 Task: Search one way flight ticket for 4 adults, 1 infant in seat and 1 infant on lap in premium economy from Lubbock: Lubbock Preston Smith International Airport to Greenville: Pitt-greenville Airport on 5-2-2023. Choice of flights is United. Number of bags: 1 checked bag. Price is upto 93000. Outbound departure time preference is 5:45.
Action: Mouse moved to (290, 117)
Screenshot: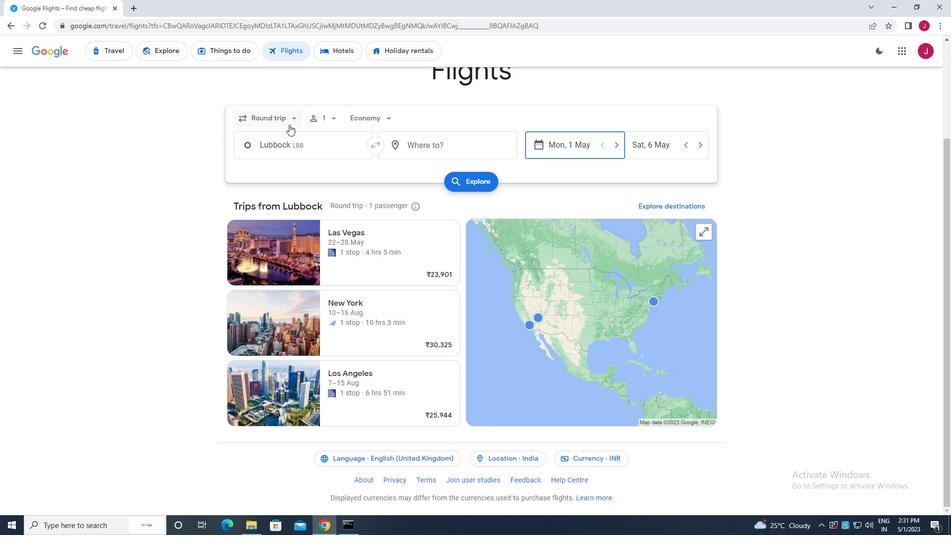 
Action: Mouse pressed left at (290, 117)
Screenshot: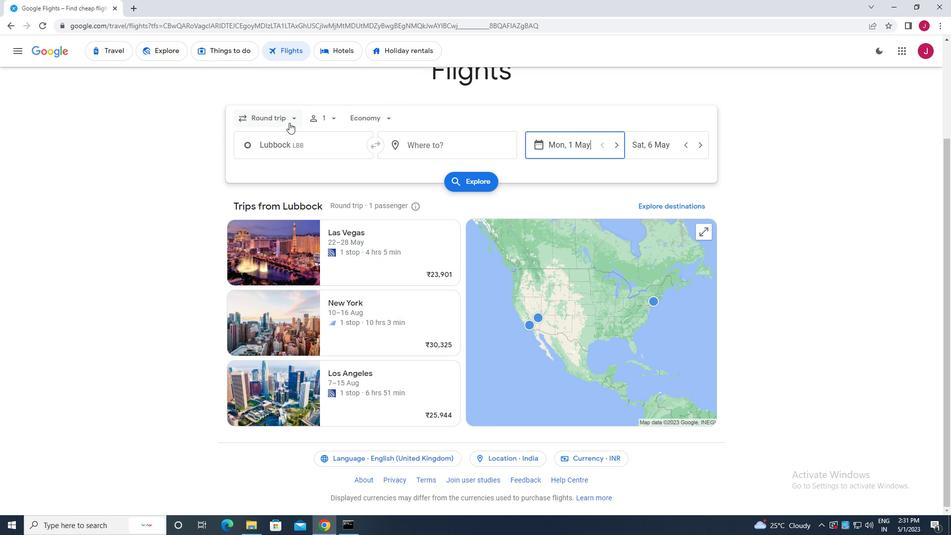 
Action: Mouse moved to (290, 167)
Screenshot: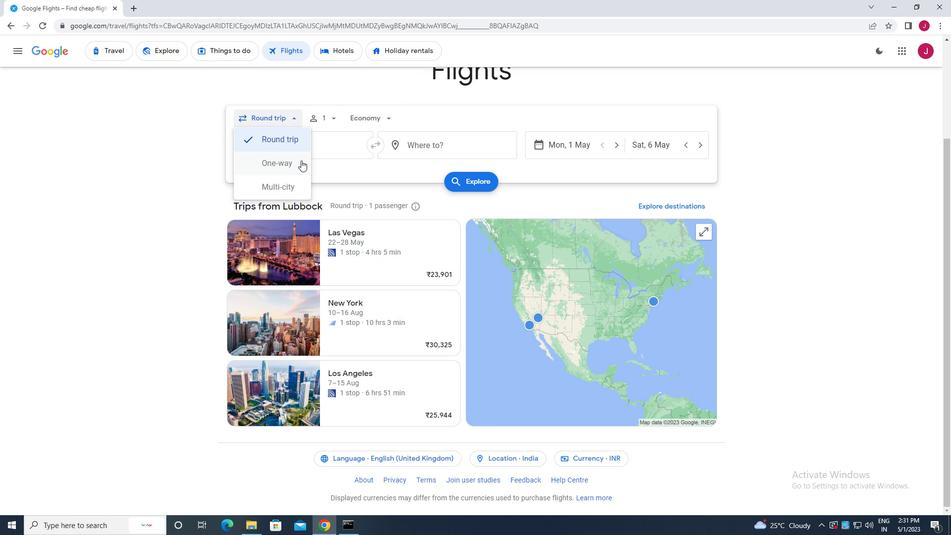 
Action: Mouse pressed left at (290, 167)
Screenshot: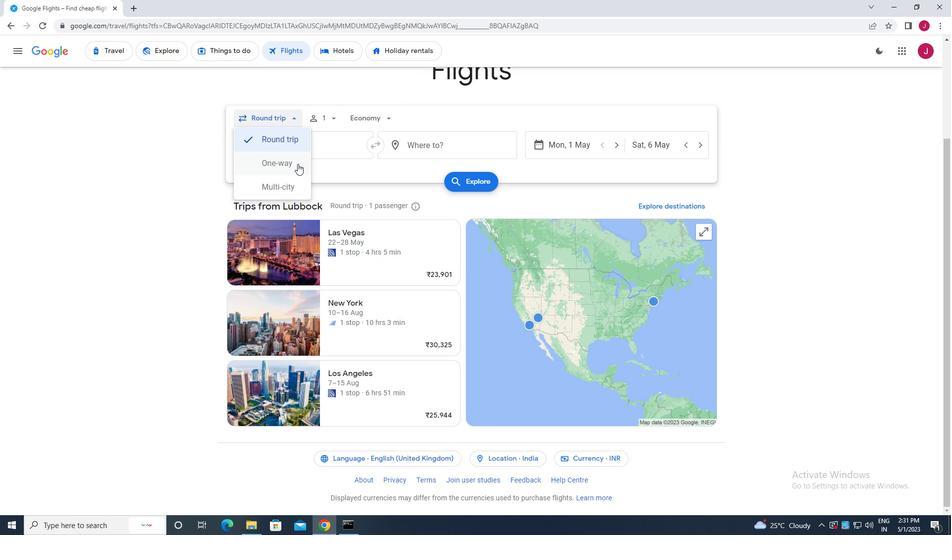 
Action: Mouse moved to (331, 115)
Screenshot: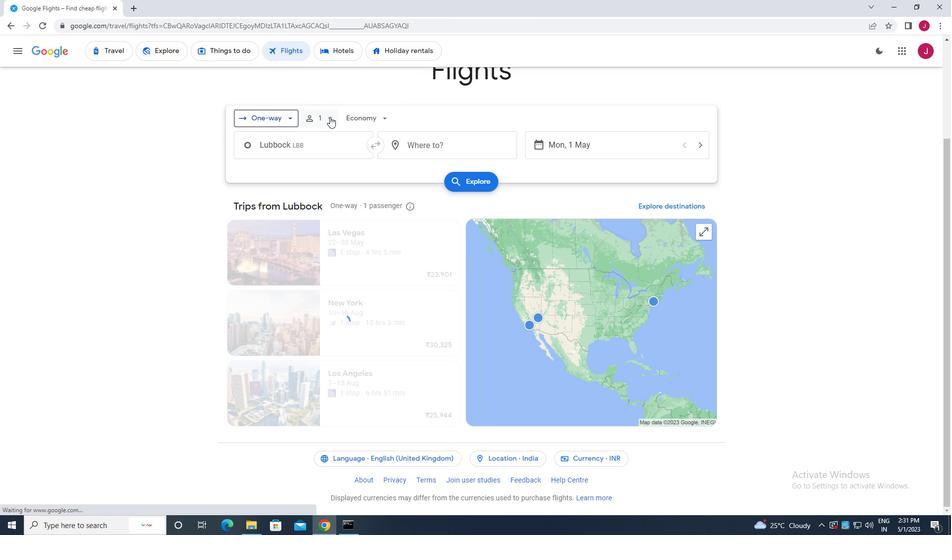 
Action: Mouse pressed left at (331, 115)
Screenshot: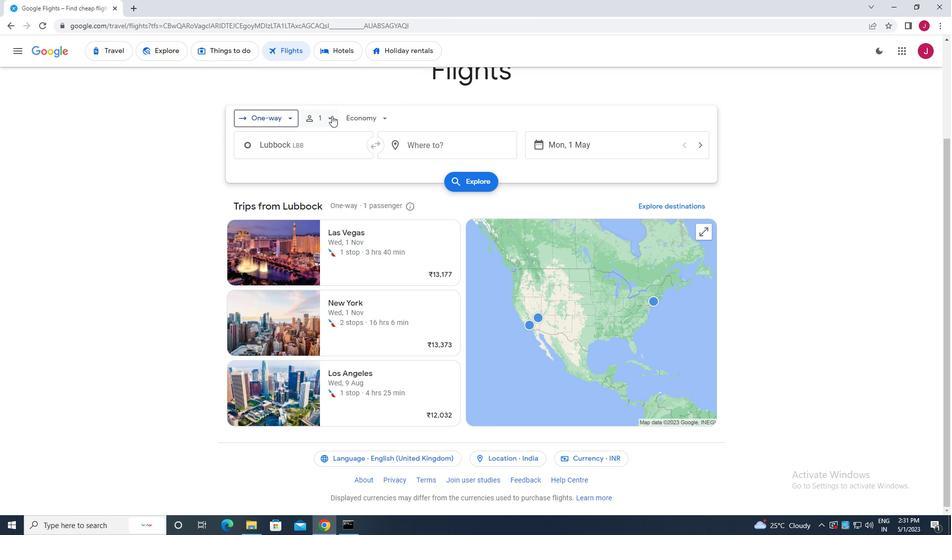 
Action: Mouse moved to (408, 145)
Screenshot: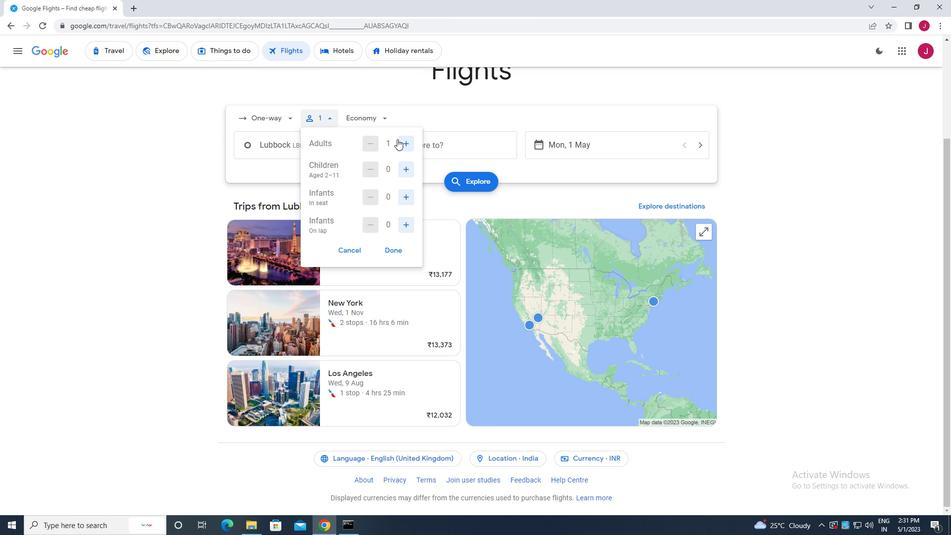 
Action: Mouse pressed left at (408, 145)
Screenshot: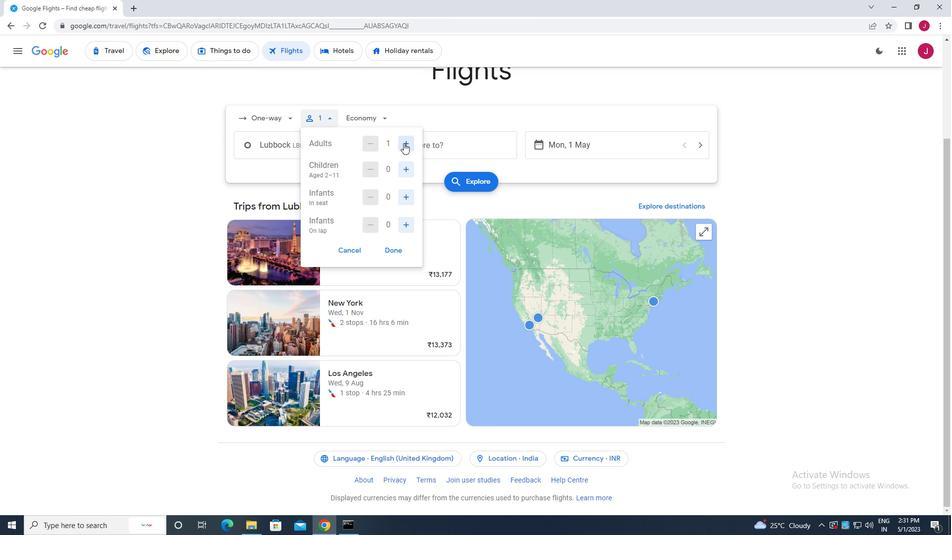 
Action: Mouse pressed left at (408, 145)
Screenshot: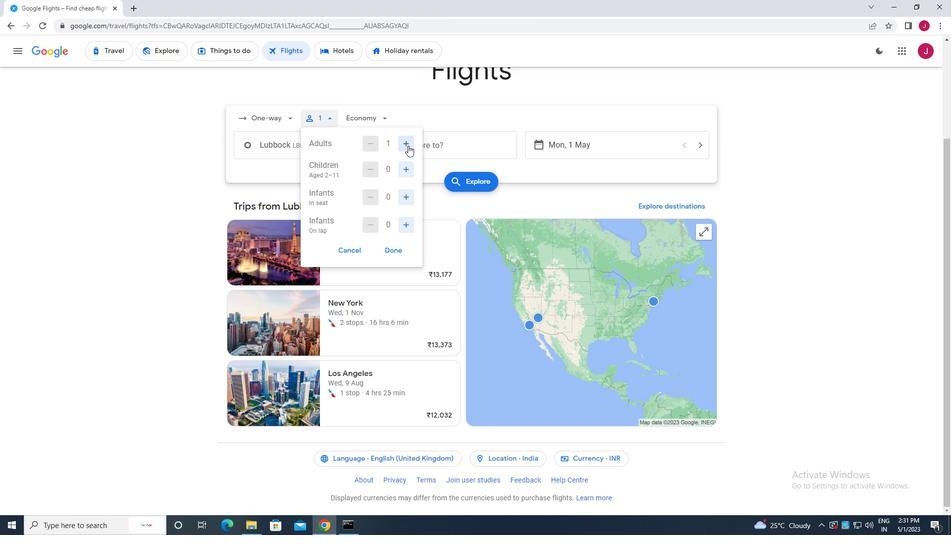 
Action: Mouse pressed left at (408, 145)
Screenshot: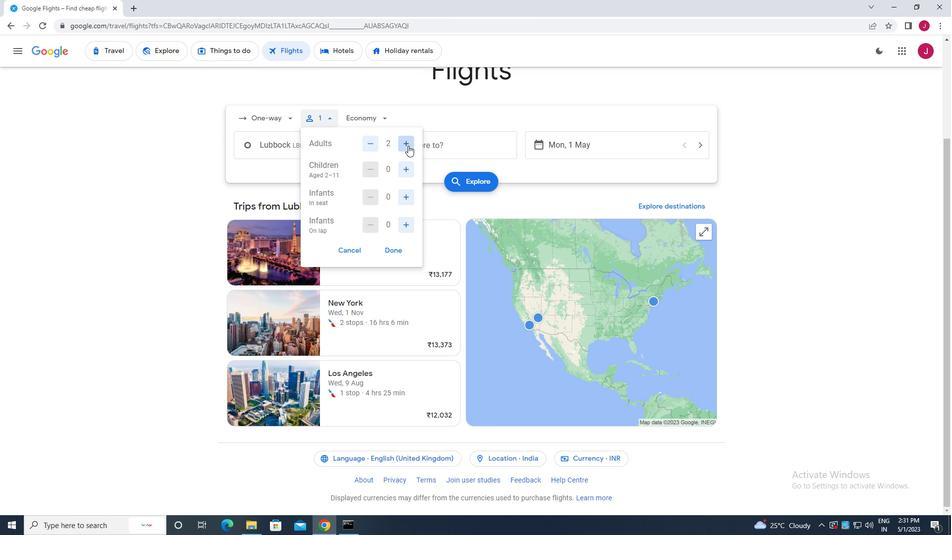
Action: Mouse moved to (403, 194)
Screenshot: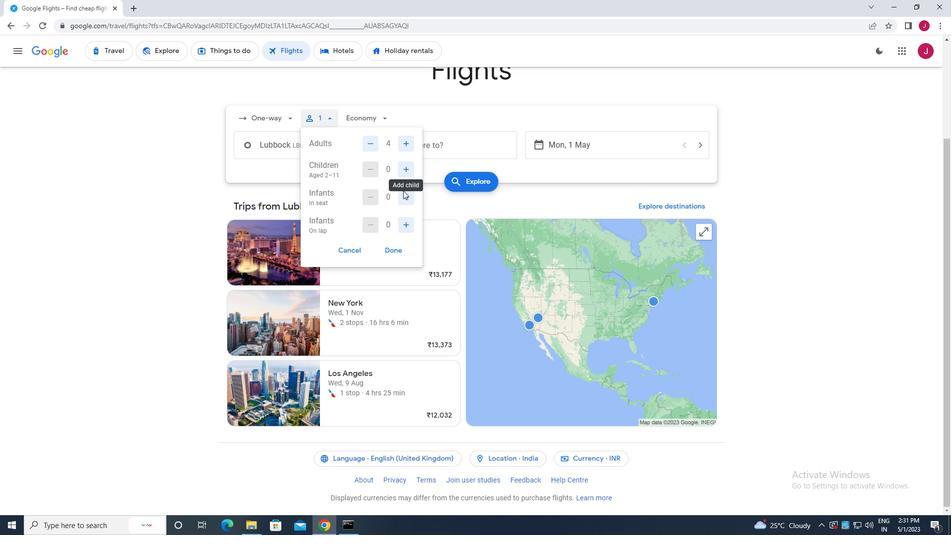 
Action: Mouse pressed left at (403, 194)
Screenshot: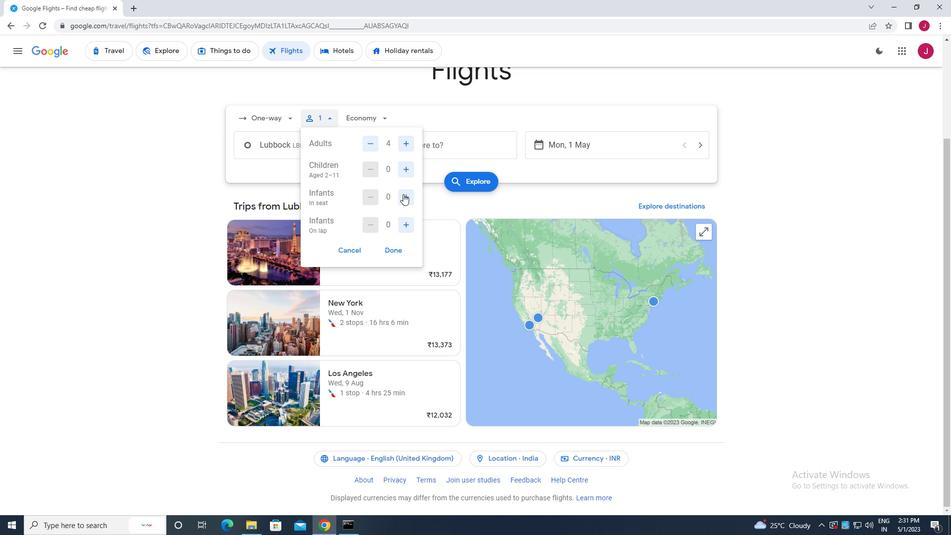 
Action: Mouse moved to (407, 221)
Screenshot: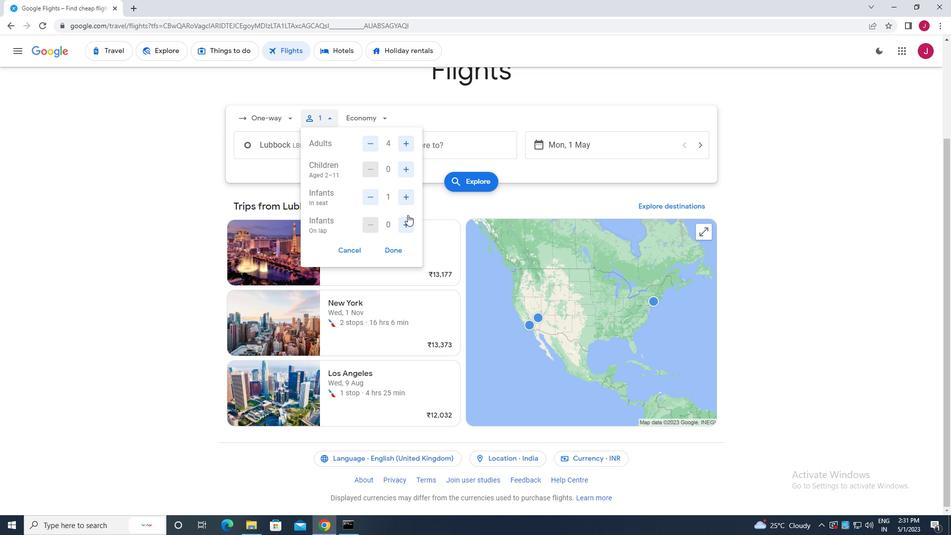 
Action: Mouse pressed left at (407, 221)
Screenshot: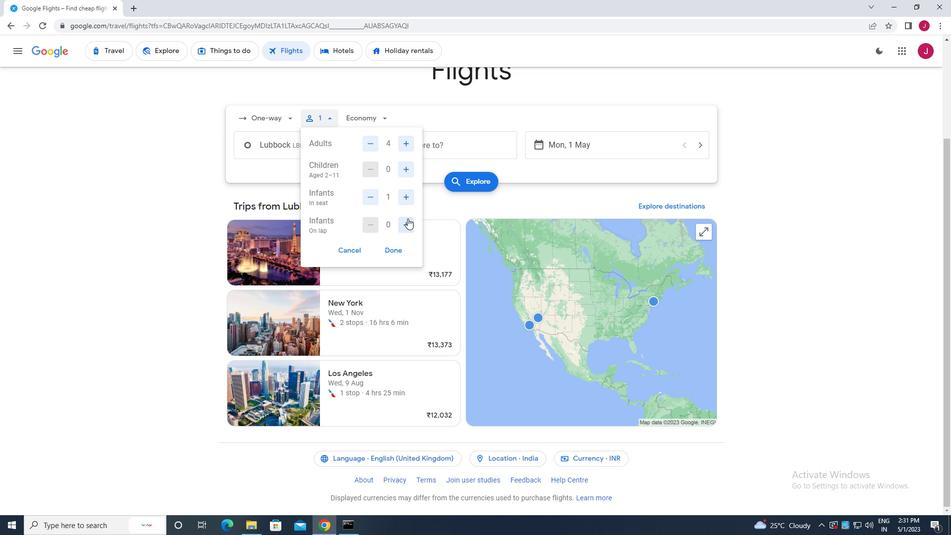
Action: Mouse moved to (393, 251)
Screenshot: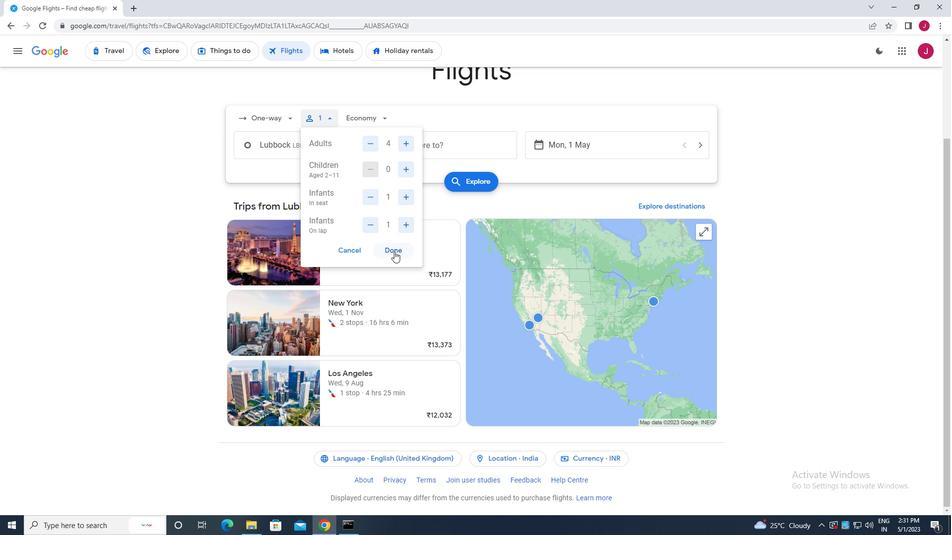 
Action: Mouse pressed left at (393, 251)
Screenshot: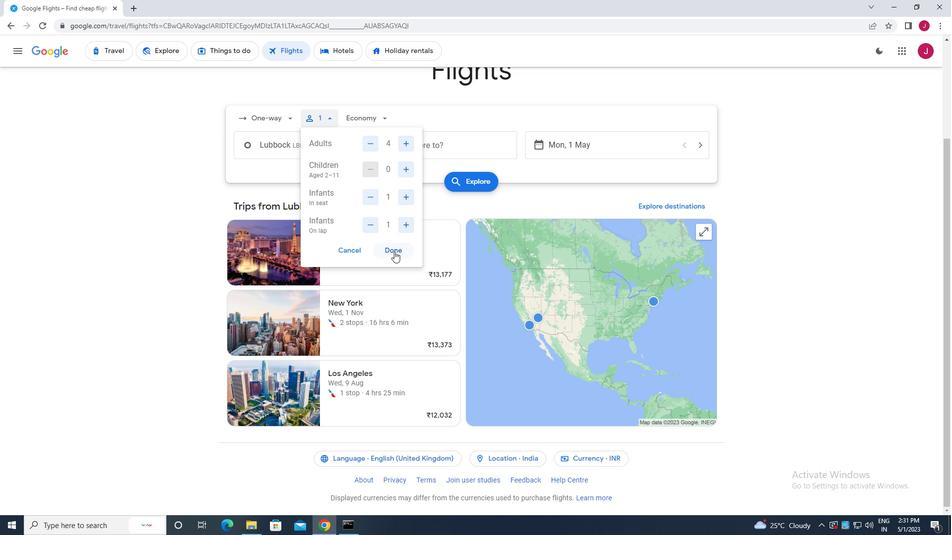 
Action: Mouse moved to (374, 115)
Screenshot: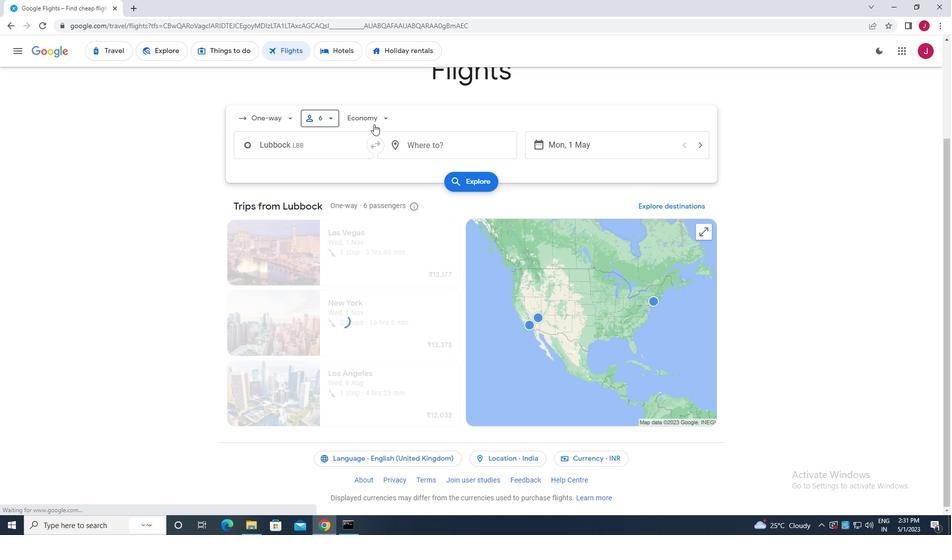 
Action: Mouse pressed left at (374, 115)
Screenshot: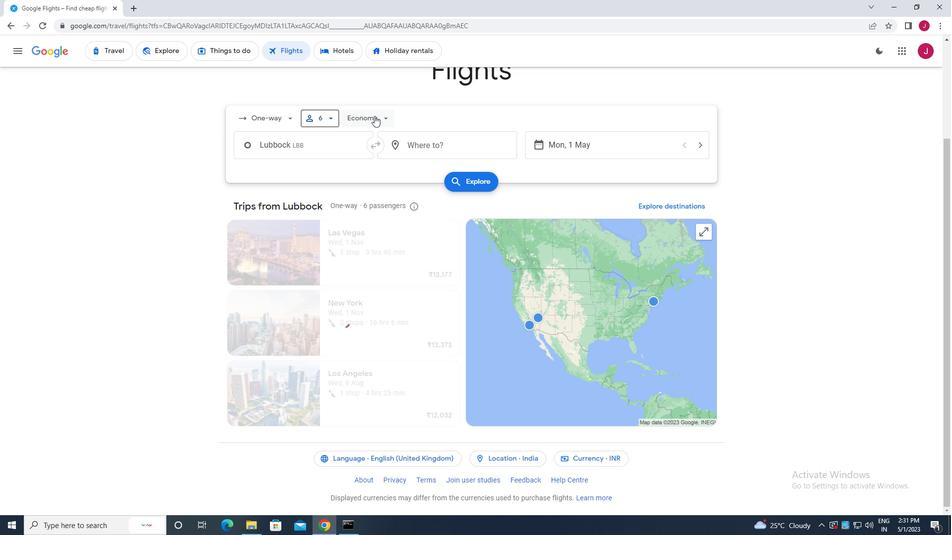 
Action: Mouse moved to (385, 163)
Screenshot: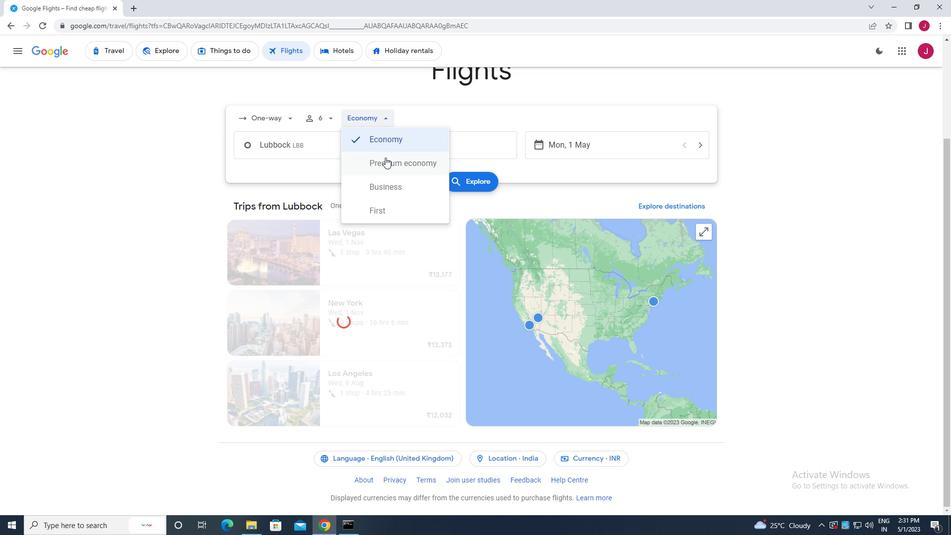 
Action: Mouse pressed left at (385, 163)
Screenshot: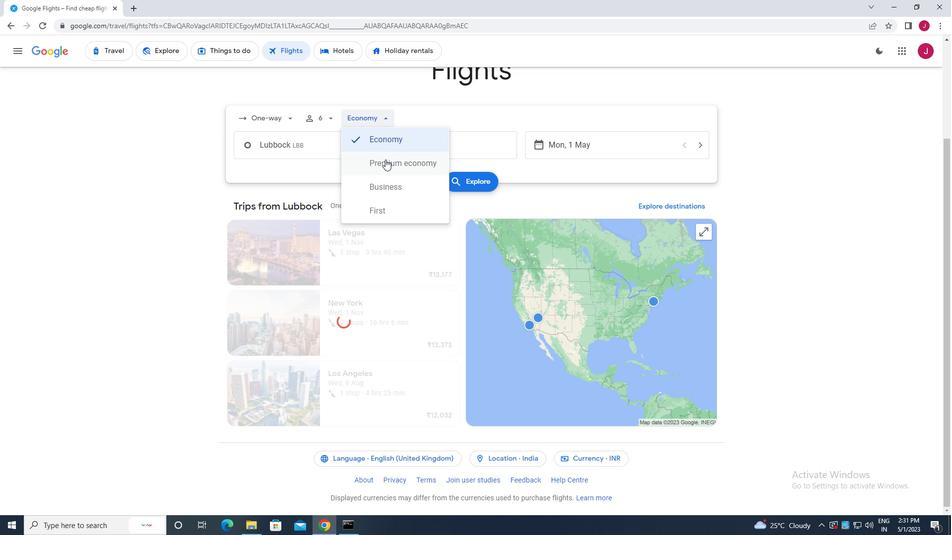 
Action: Mouse moved to (321, 143)
Screenshot: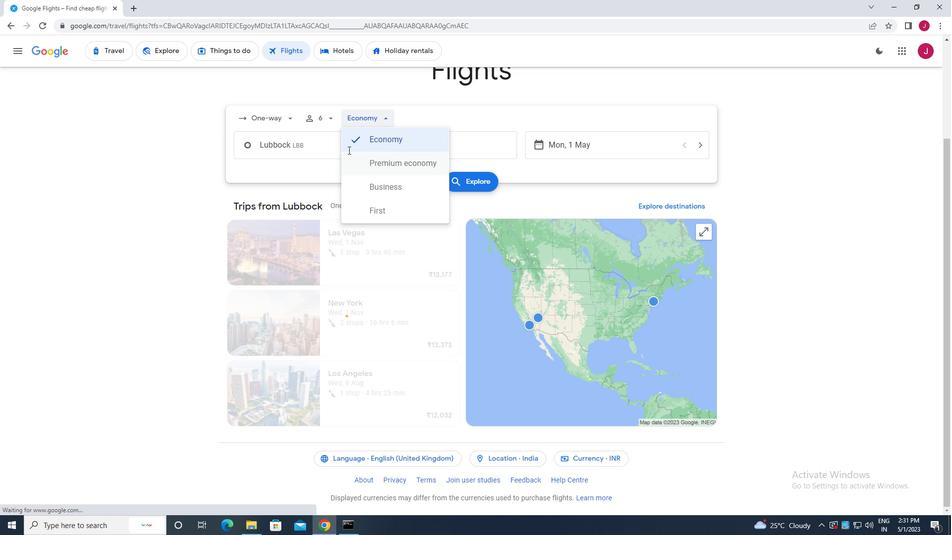 
Action: Mouse pressed left at (321, 143)
Screenshot: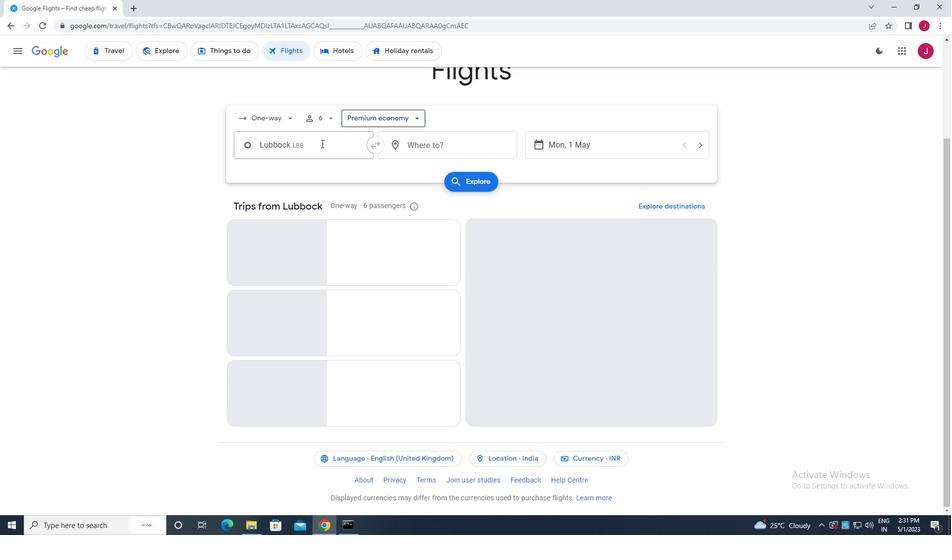 
Action: Key pressed lubbock
Screenshot: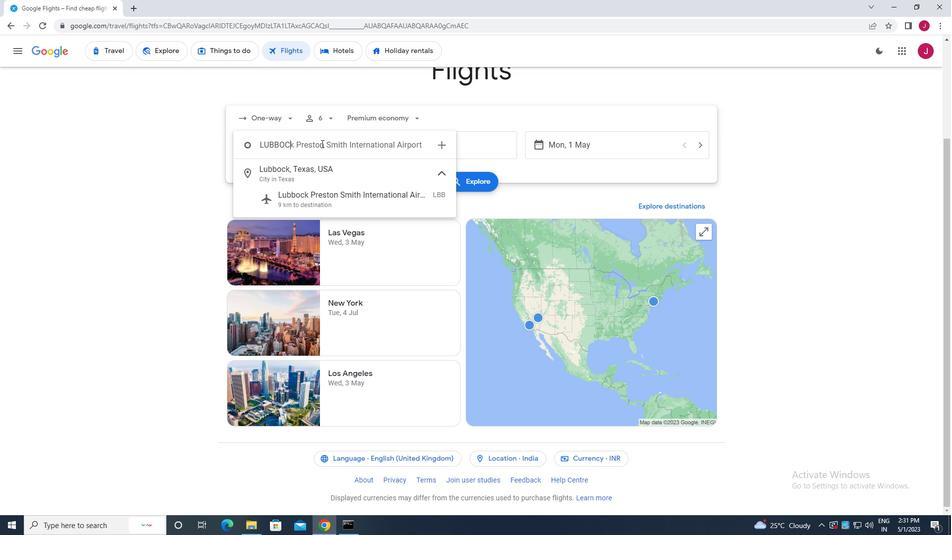 
Action: Mouse moved to (358, 196)
Screenshot: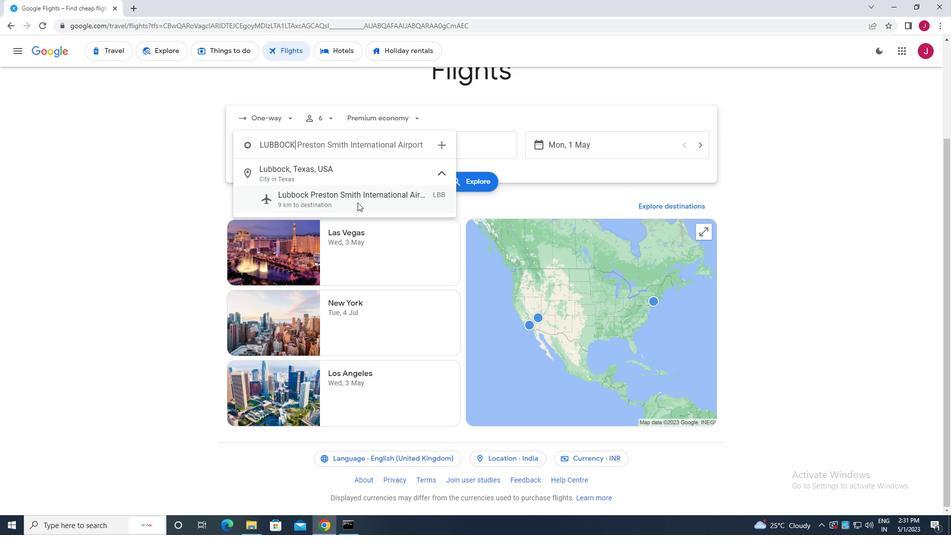 
Action: Mouse pressed left at (358, 196)
Screenshot: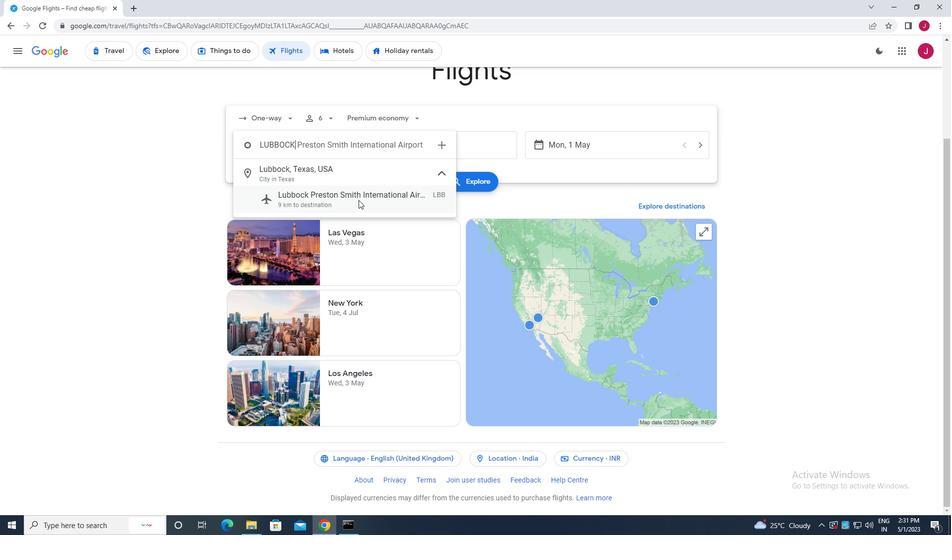 
Action: Mouse moved to (436, 146)
Screenshot: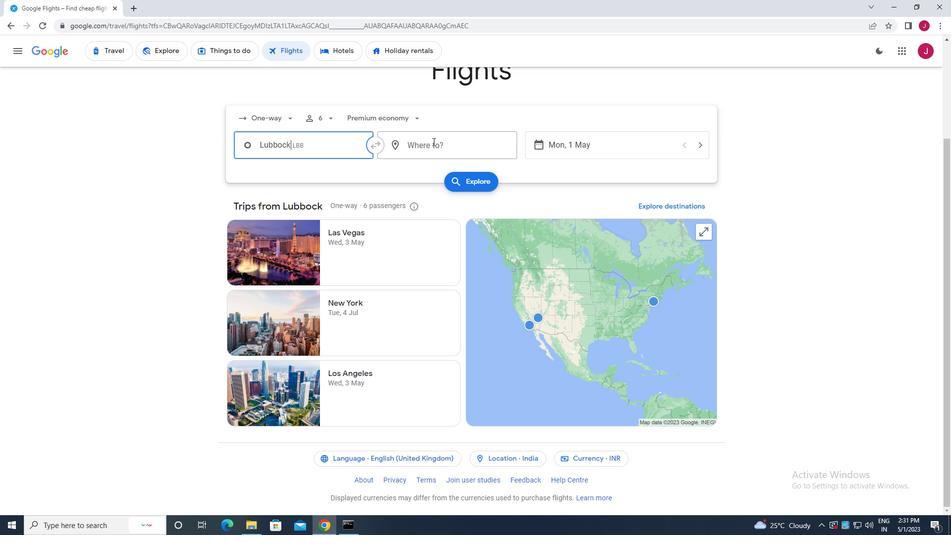 
Action: Mouse pressed left at (436, 146)
Screenshot: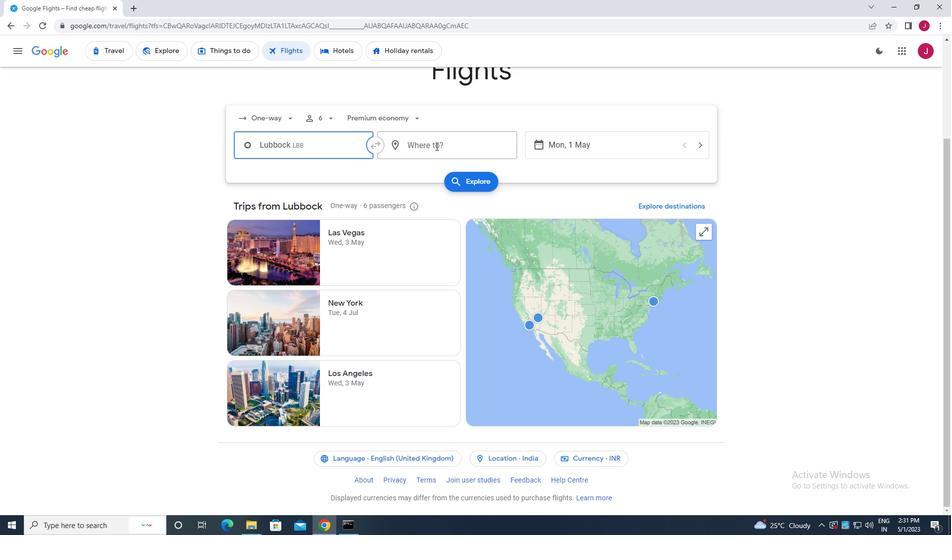 
Action: Key pressed greenville<Key.space>p
Screenshot: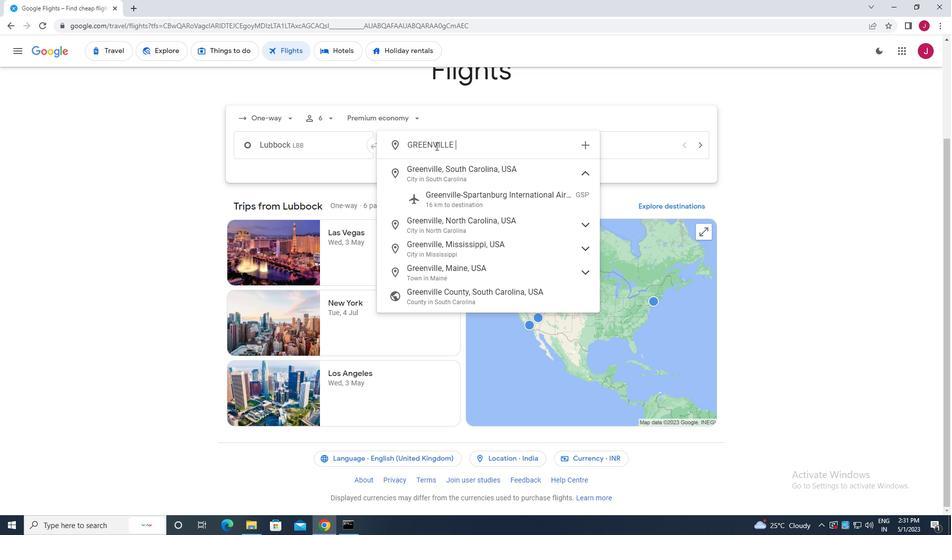 
Action: Mouse moved to (467, 172)
Screenshot: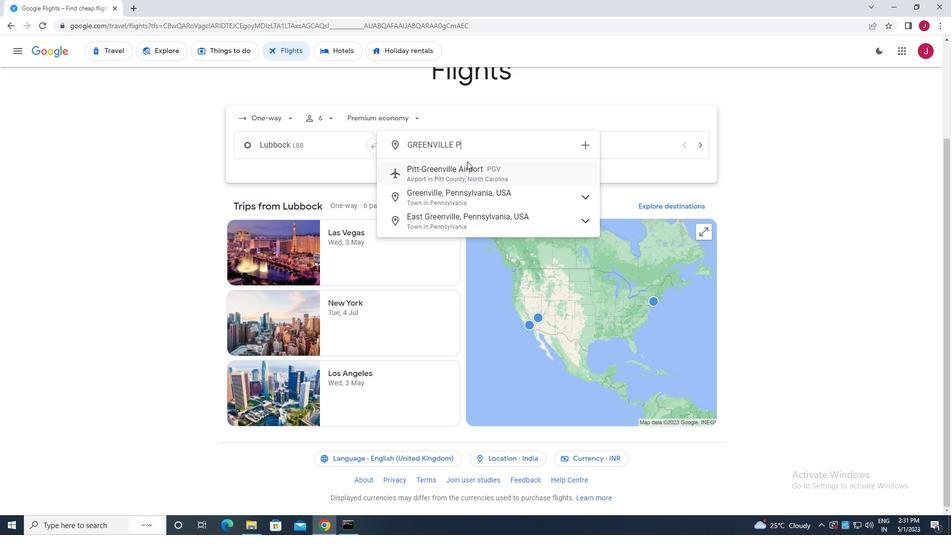 
Action: Mouse pressed left at (467, 172)
Screenshot: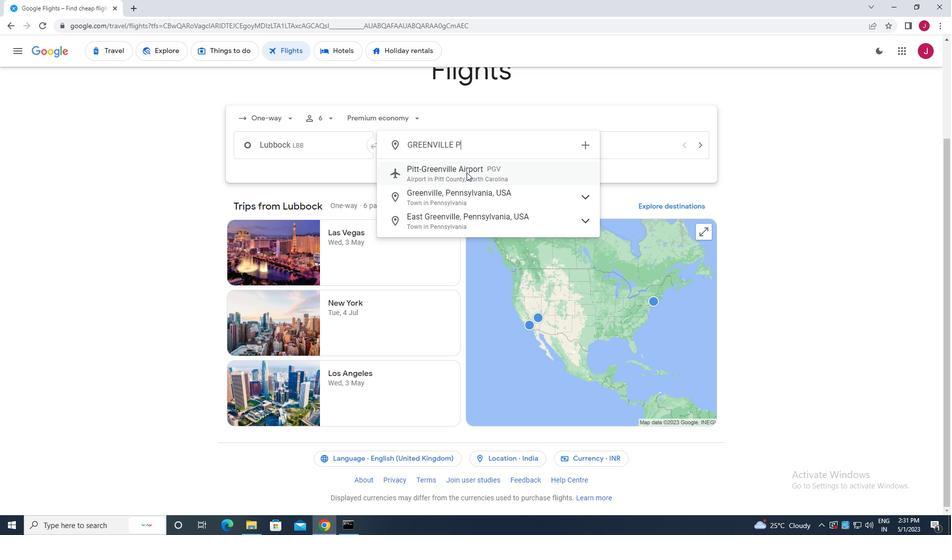 
Action: Mouse moved to (593, 150)
Screenshot: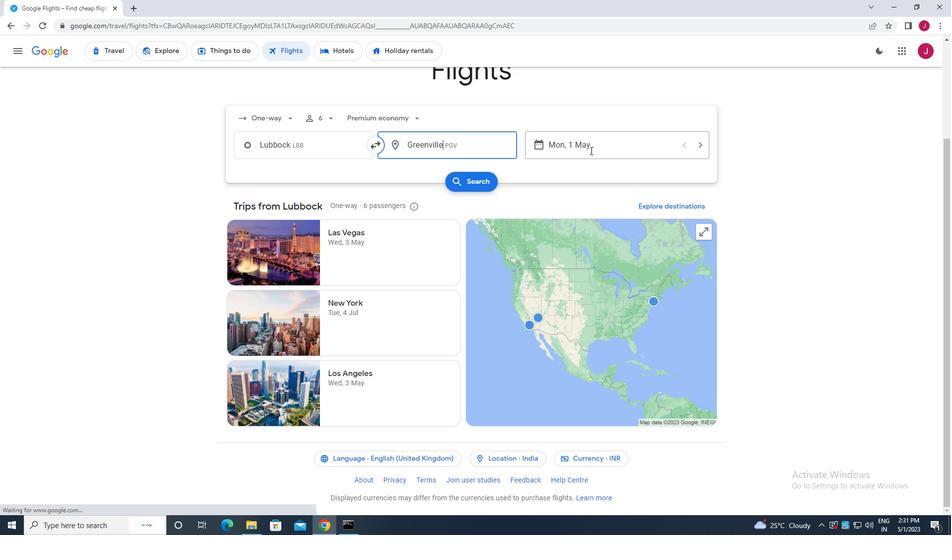 
Action: Mouse pressed left at (593, 150)
Screenshot: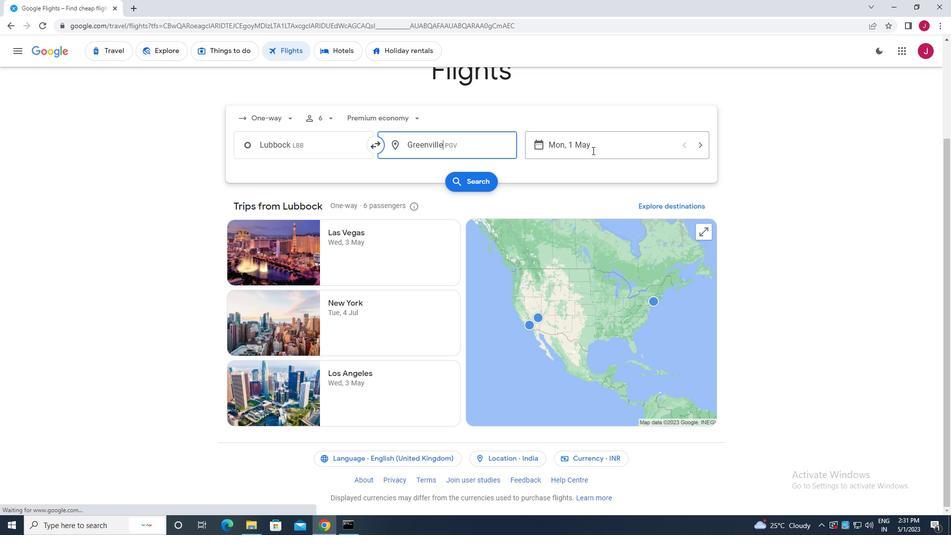 
Action: Mouse moved to (405, 219)
Screenshot: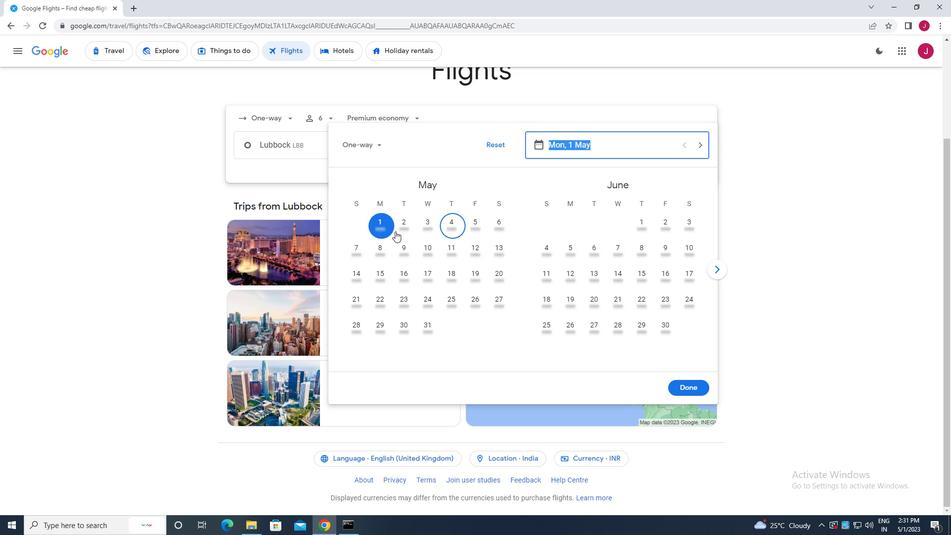 
Action: Mouse pressed left at (405, 219)
Screenshot: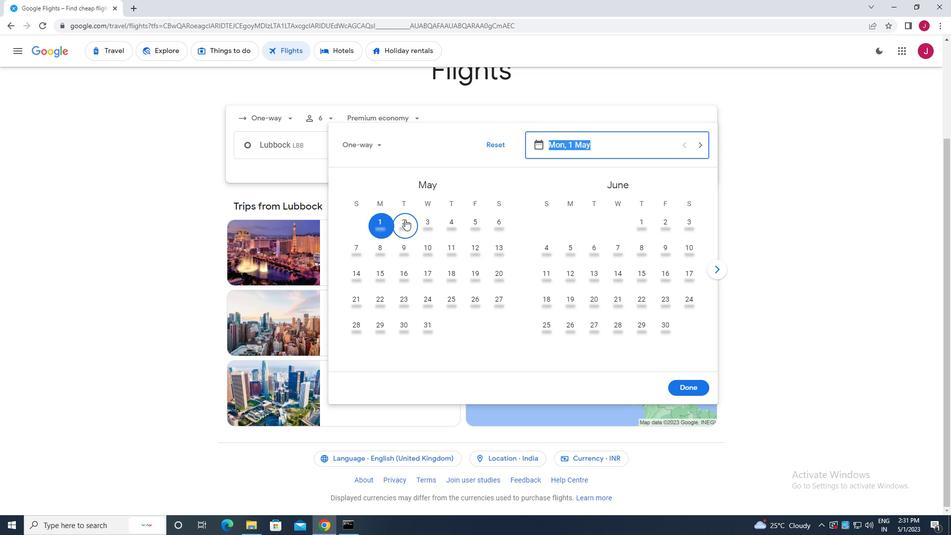 
Action: Mouse moved to (685, 386)
Screenshot: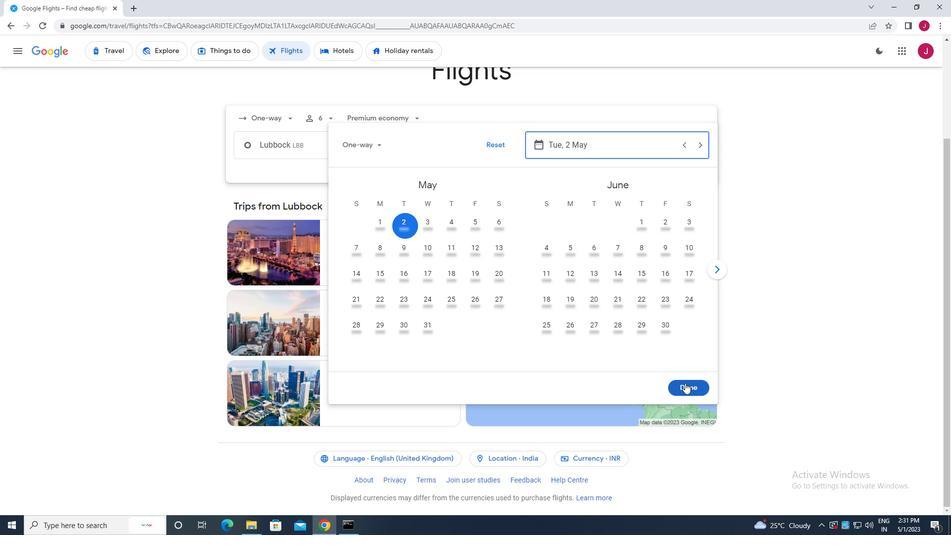 
Action: Mouse pressed left at (685, 386)
Screenshot: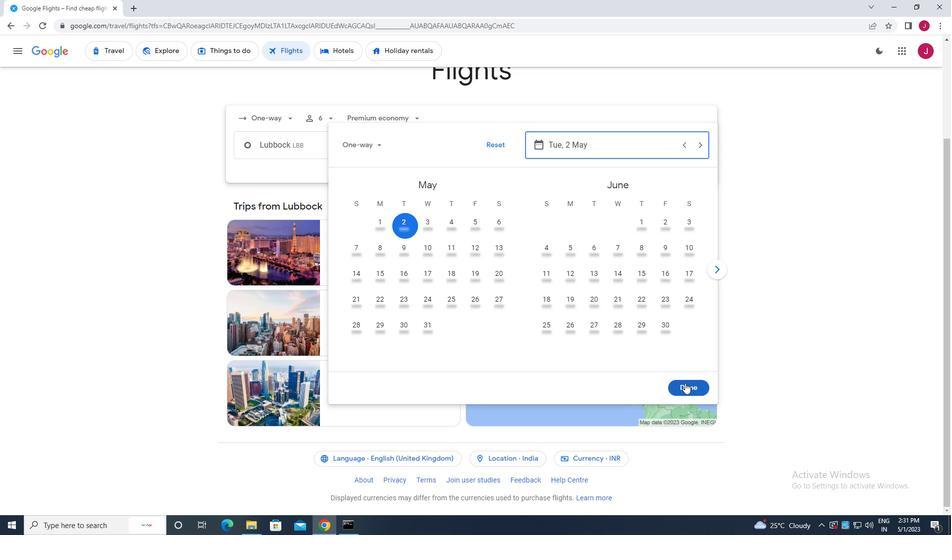 
Action: Mouse moved to (470, 184)
Screenshot: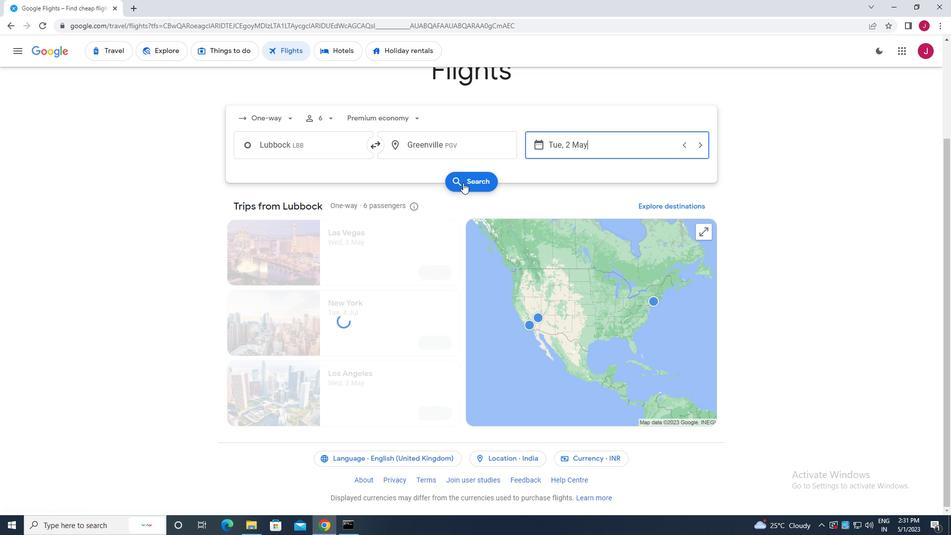
Action: Mouse pressed left at (470, 184)
Screenshot: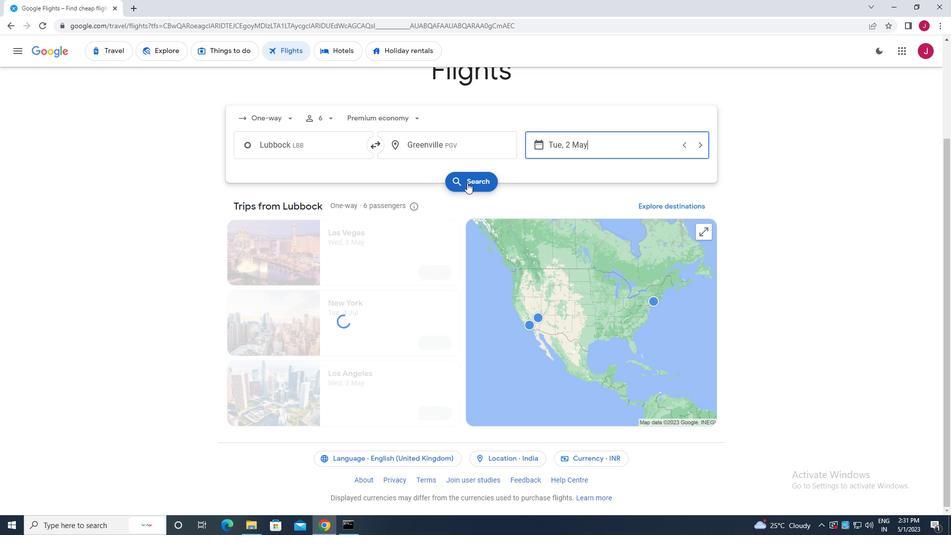 
Action: Mouse moved to (258, 140)
Screenshot: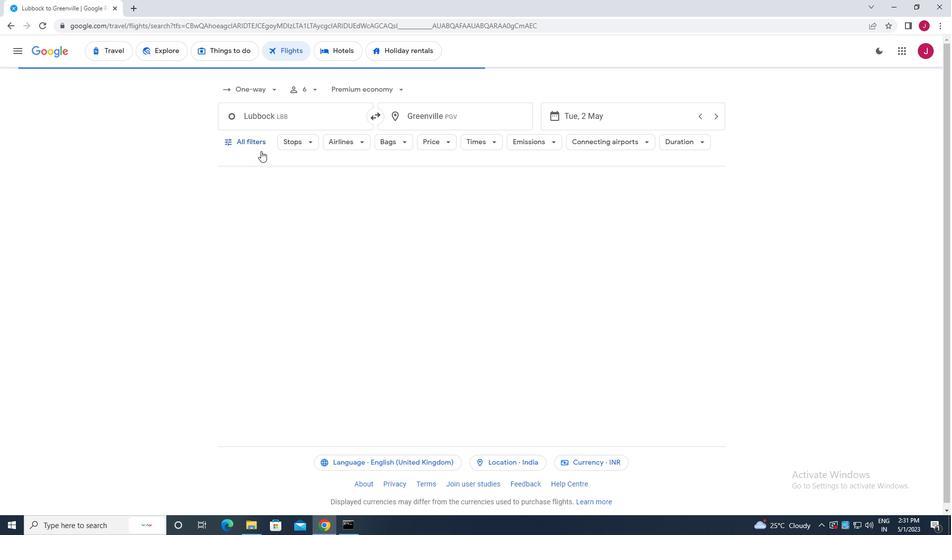 
Action: Mouse pressed left at (258, 140)
Screenshot: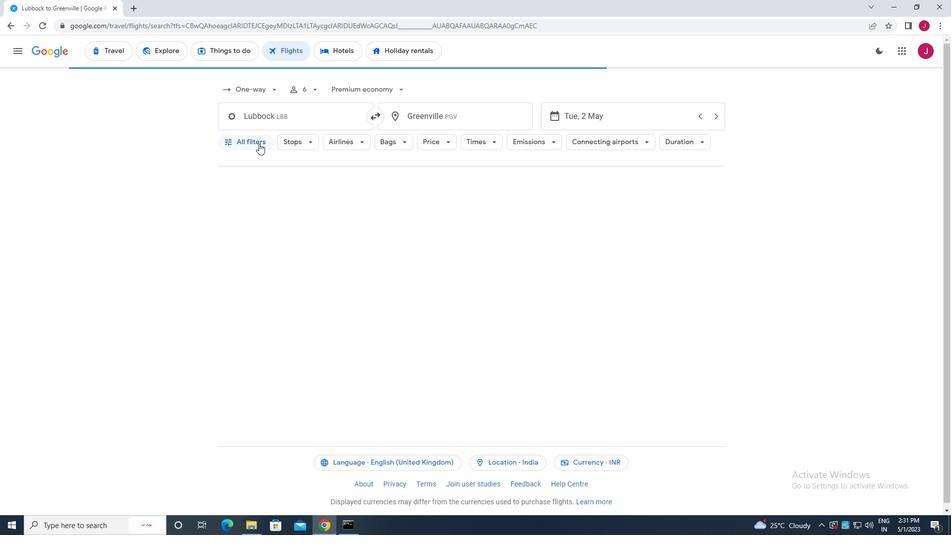 
Action: Mouse moved to (330, 232)
Screenshot: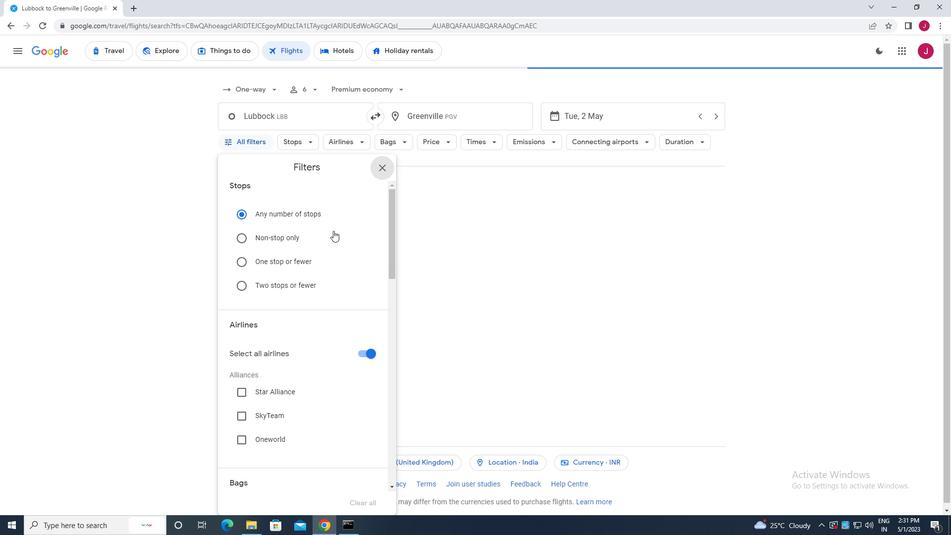 
Action: Mouse scrolled (330, 231) with delta (0, 0)
Screenshot: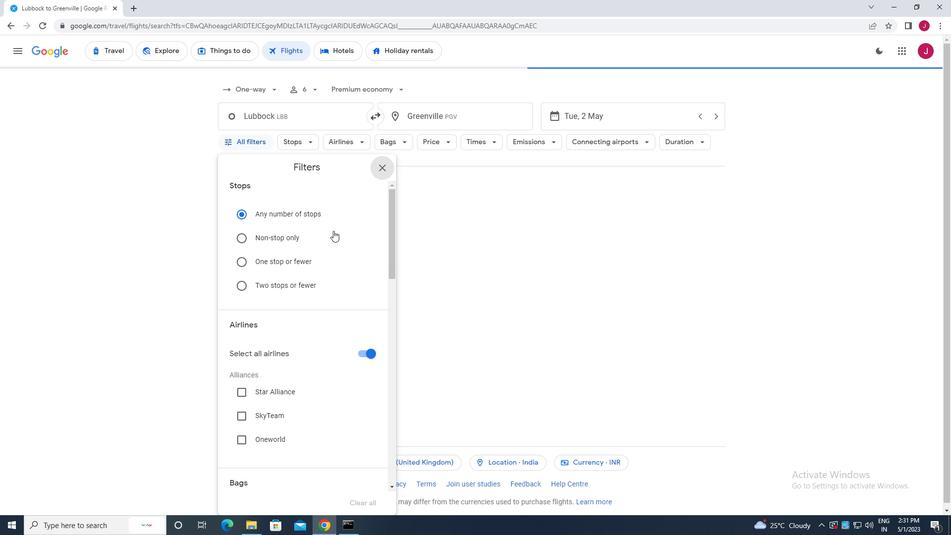 
Action: Mouse moved to (329, 233)
Screenshot: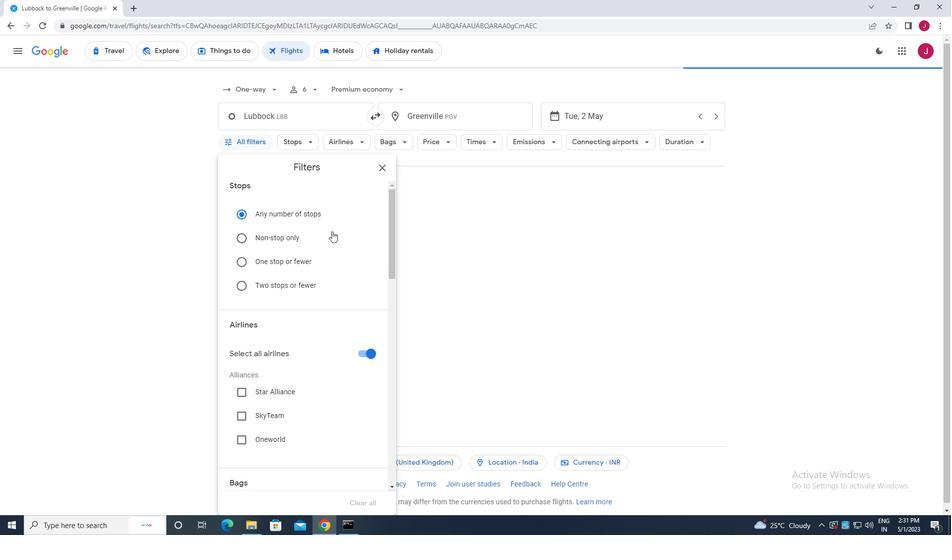 
Action: Mouse scrolled (329, 232) with delta (0, 0)
Screenshot: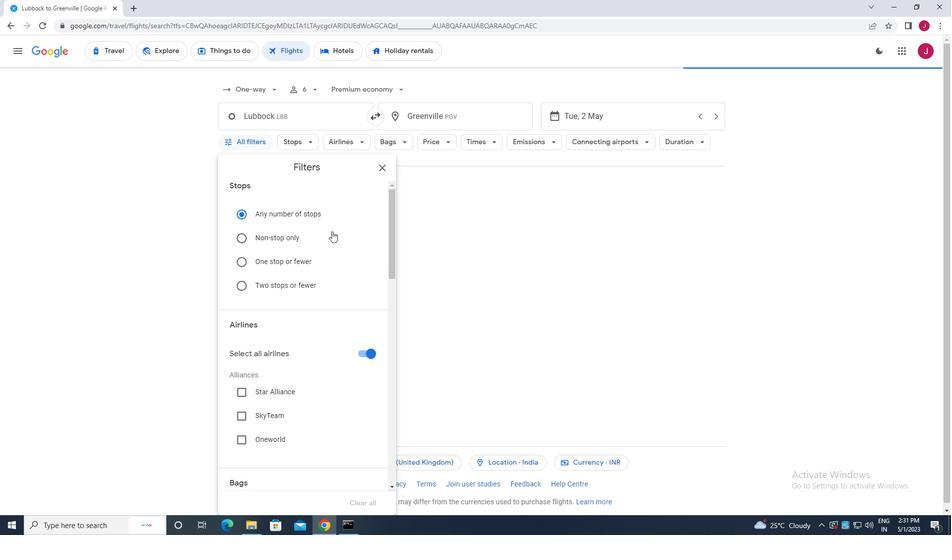 
Action: Mouse moved to (360, 255)
Screenshot: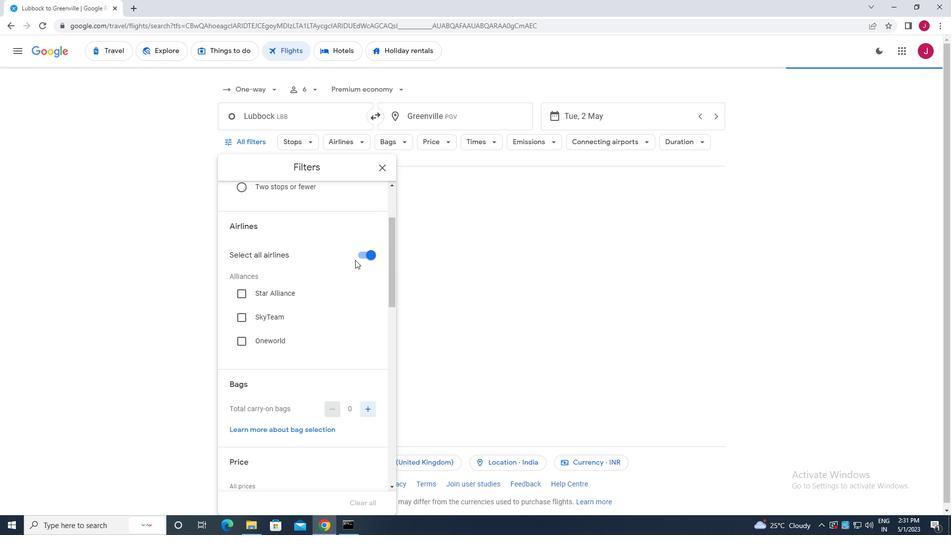 
Action: Mouse pressed left at (360, 255)
Screenshot: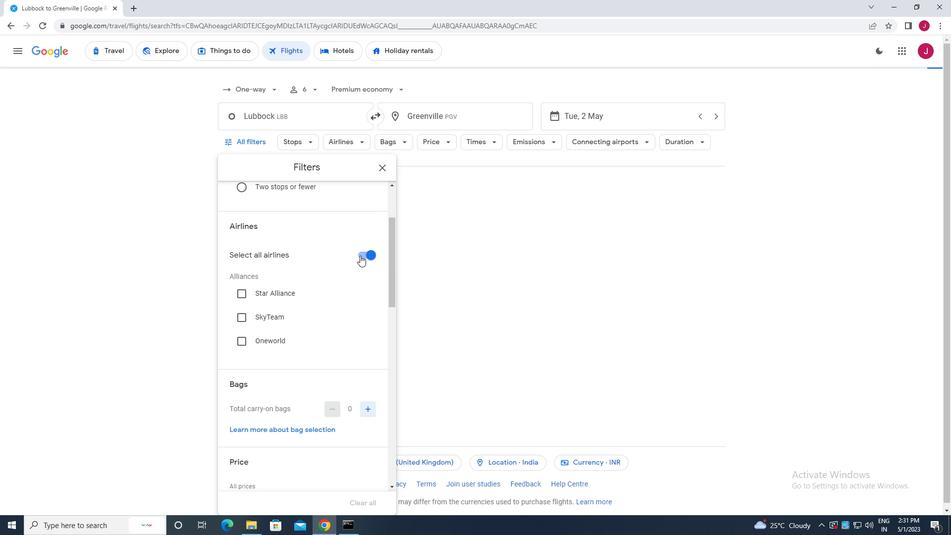 
Action: Mouse moved to (360, 259)
Screenshot: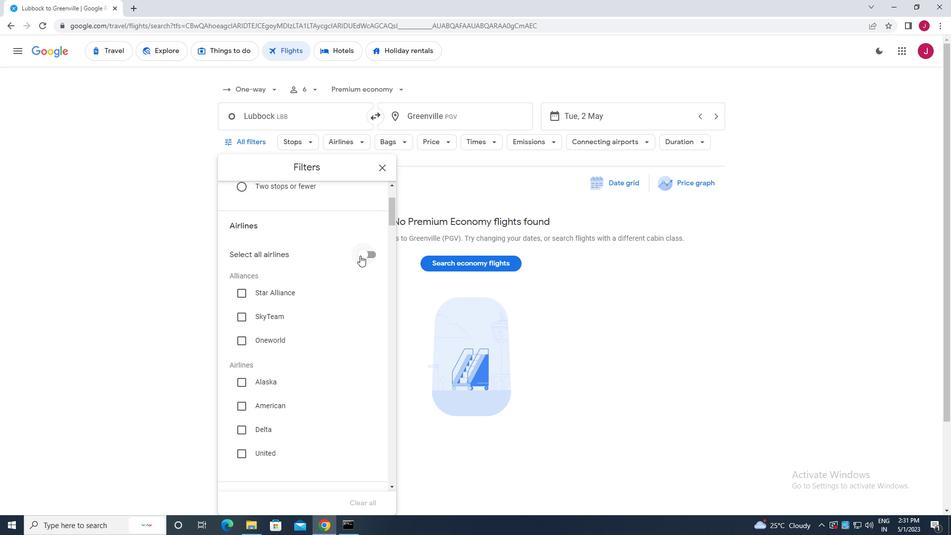 
Action: Mouse scrolled (360, 258) with delta (0, 0)
Screenshot: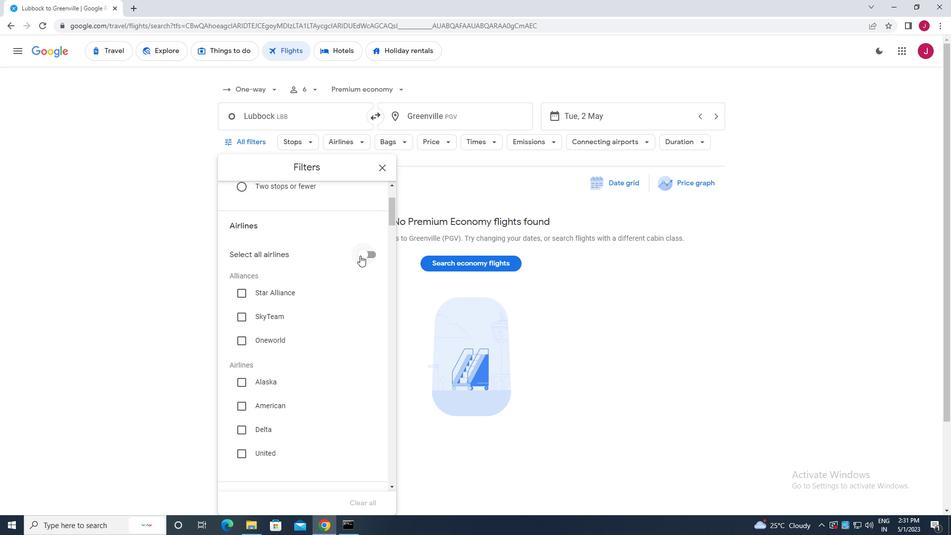 
Action: Mouse moved to (360, 261)
Screenshot: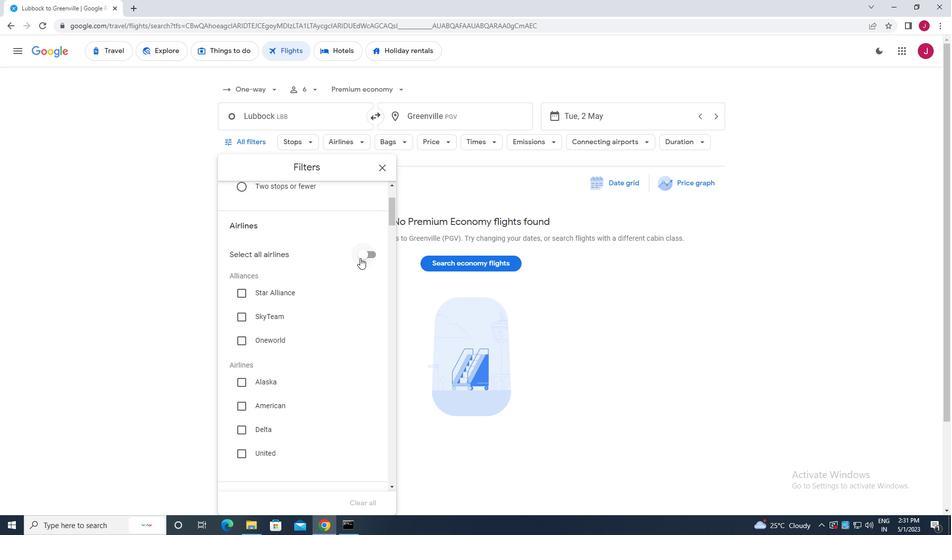 
Action: Mouse scrolled (360, 260) with delta (0, 0)
Screenshot: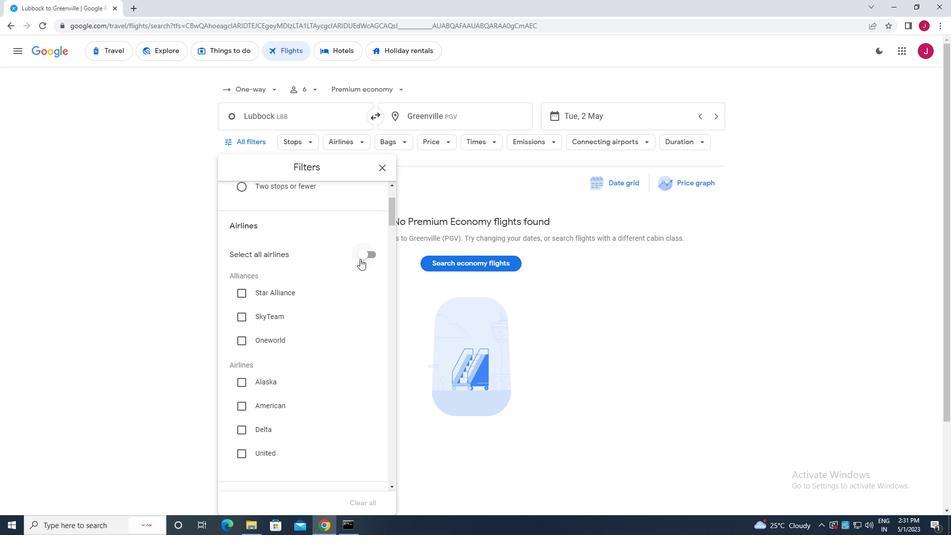 
Action: Mouse moved to (240, 350)
Screenshot: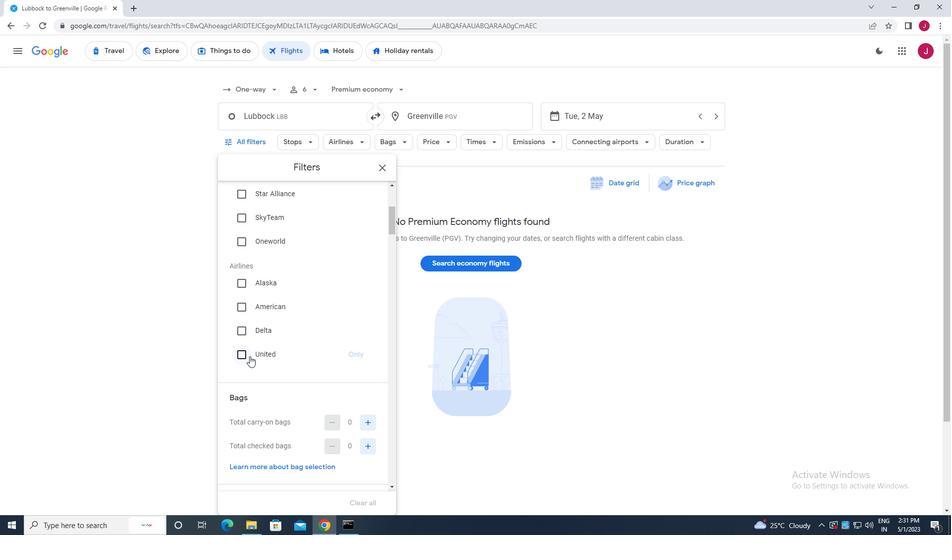 
Action: Mouse pressed left at (240, 350)
Screenshot: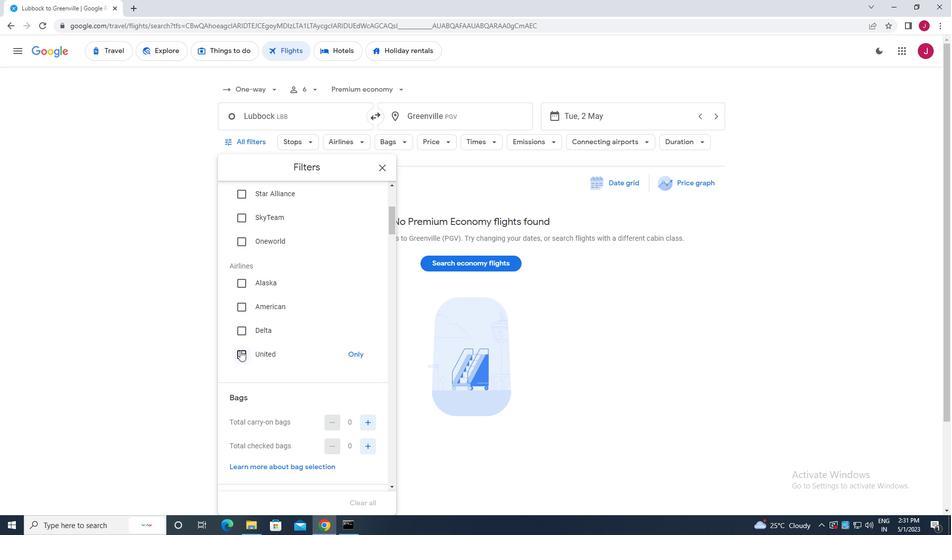 
Action: Mouse moved to (305, 345)
Screenshot: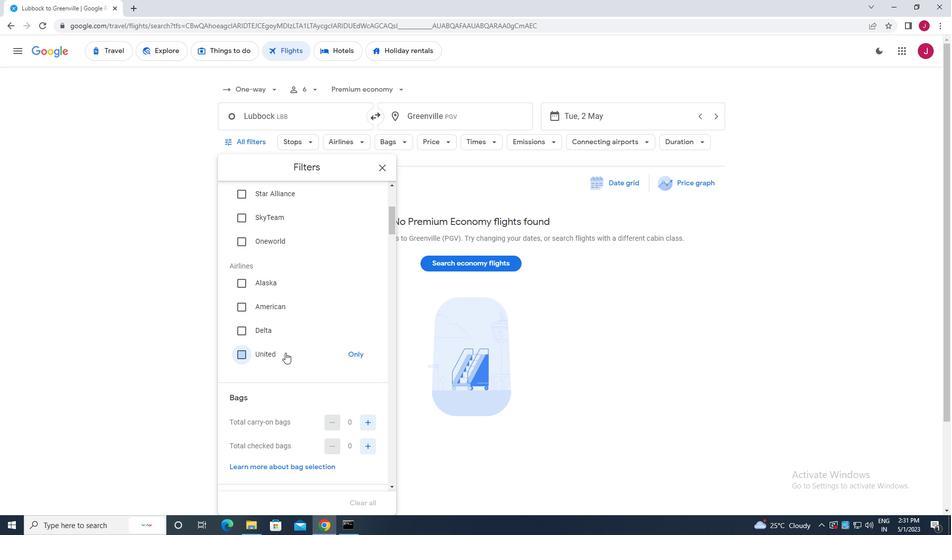
Action: Mouse scrolled (305, 344) with delta (0, 0)
Screenshot: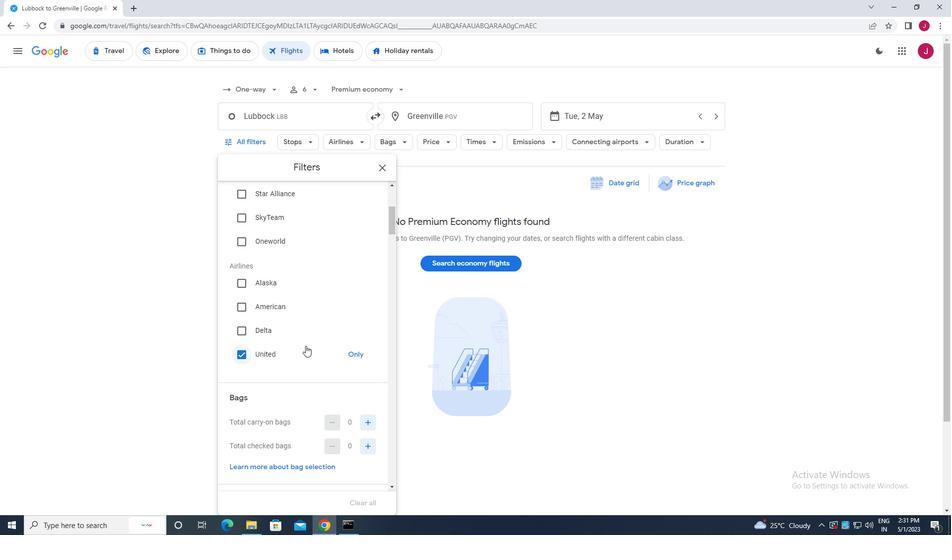
Action: Mouse scrolled (305, 344) with delta (0, 0)
Screenshot: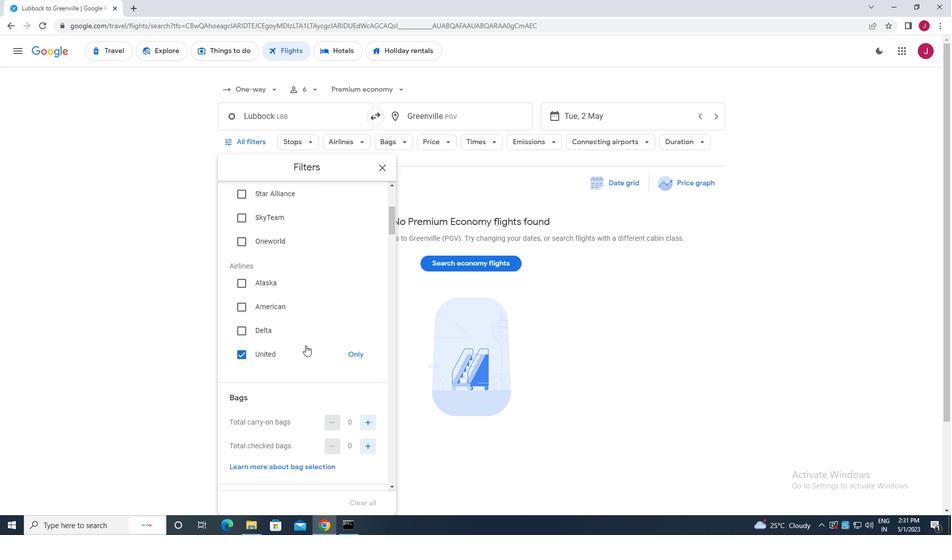 
Action: Mouse scrolled (305, 344) with delta (0, 0)
Screenshot: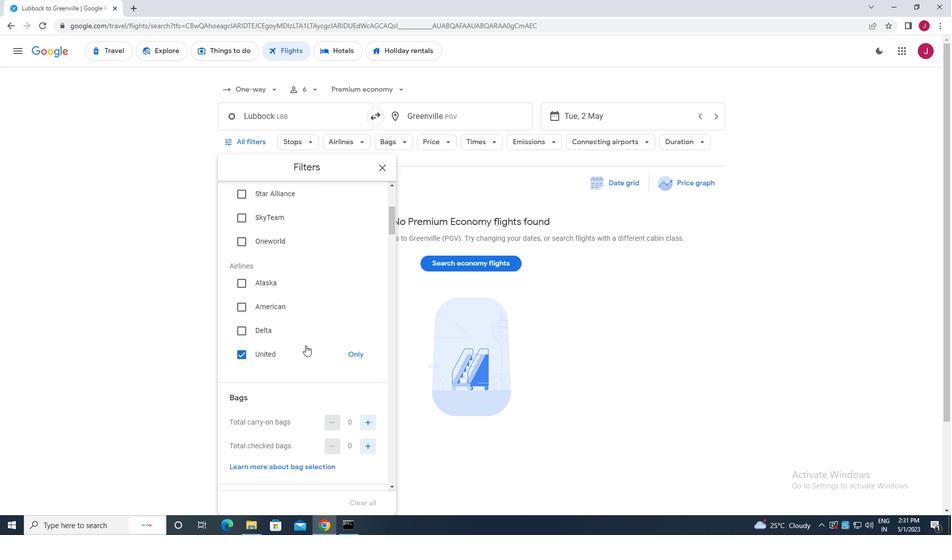 
Action: Mouse moved to (367, 297)
Screenshot: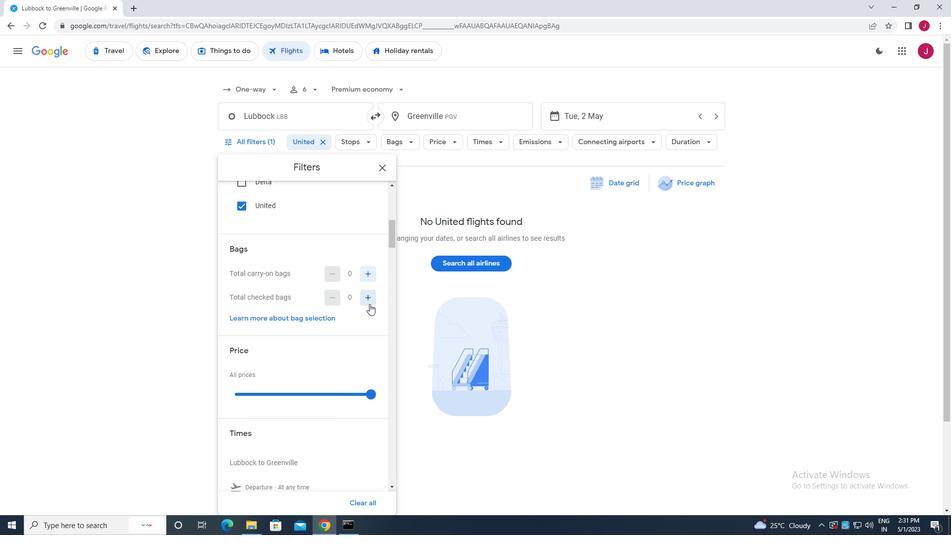 
Action: Mouse pressed left at (367, 297)
Screenshot: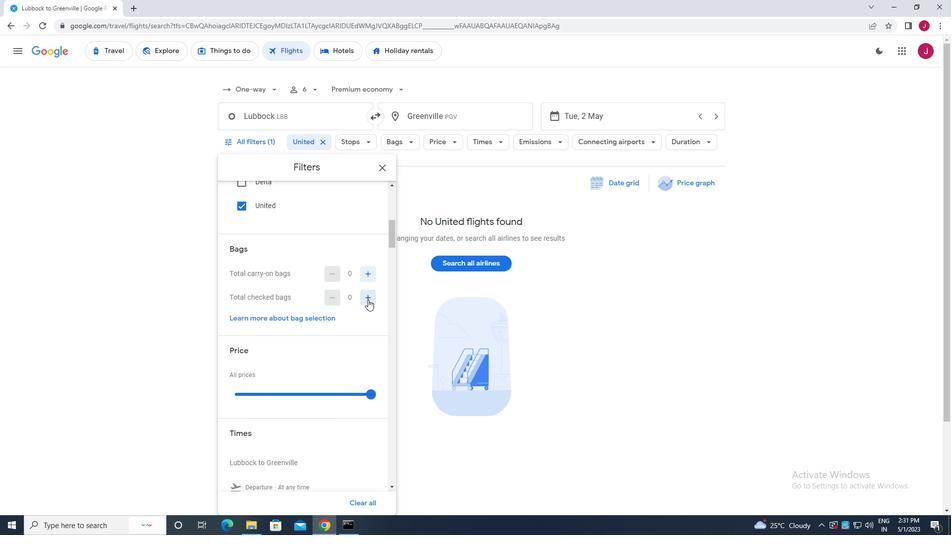 
Action: Mouse moved to (367, 299)
Screenshot: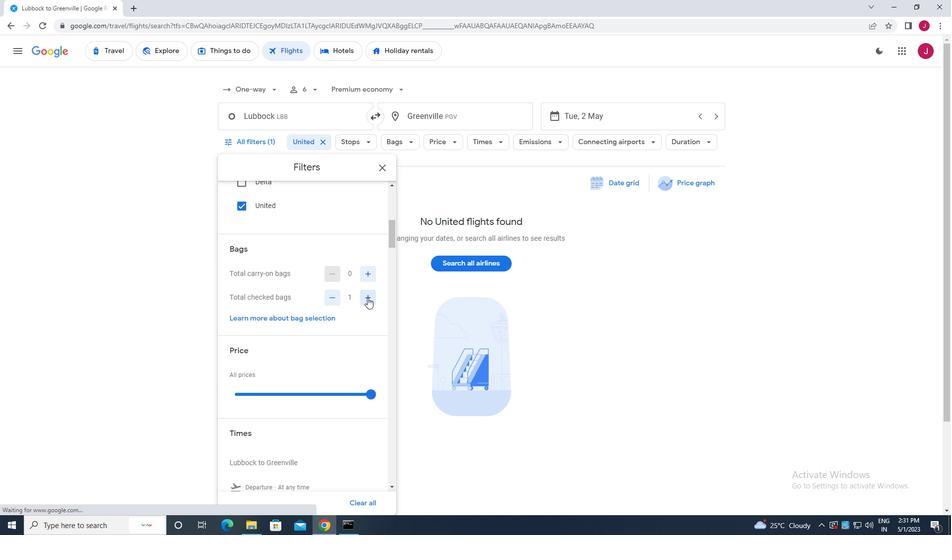 
Action: Mouse scrolled (367, 298) with delta (0, 0)
Screenshot: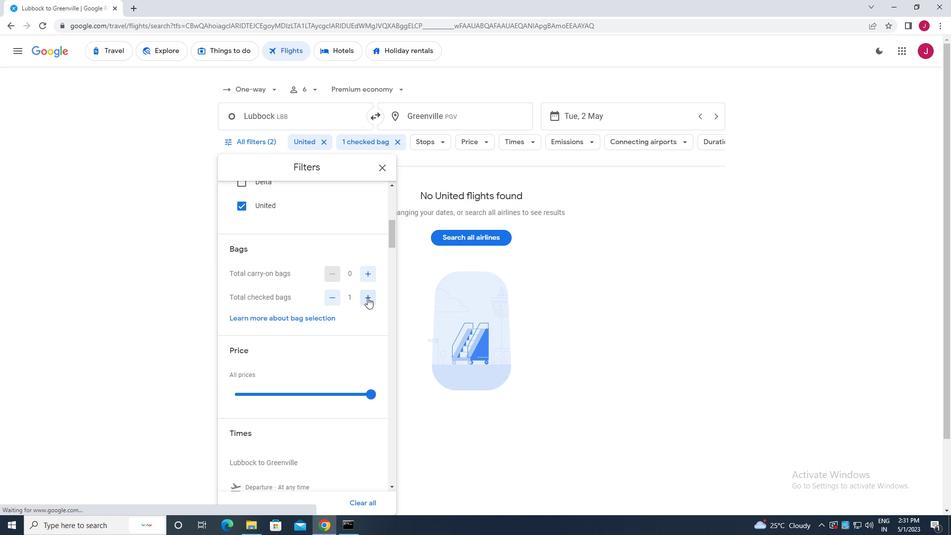 
Action: Mouse moved to (366, 302)
Screenshot: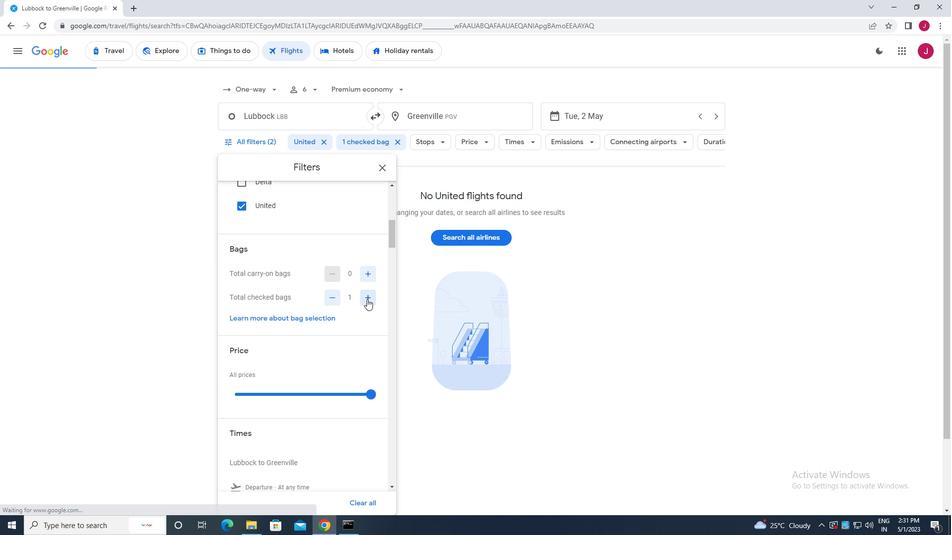
Action: Mouse scrolled (366, 302) with delta (0, 0)
Screenshot: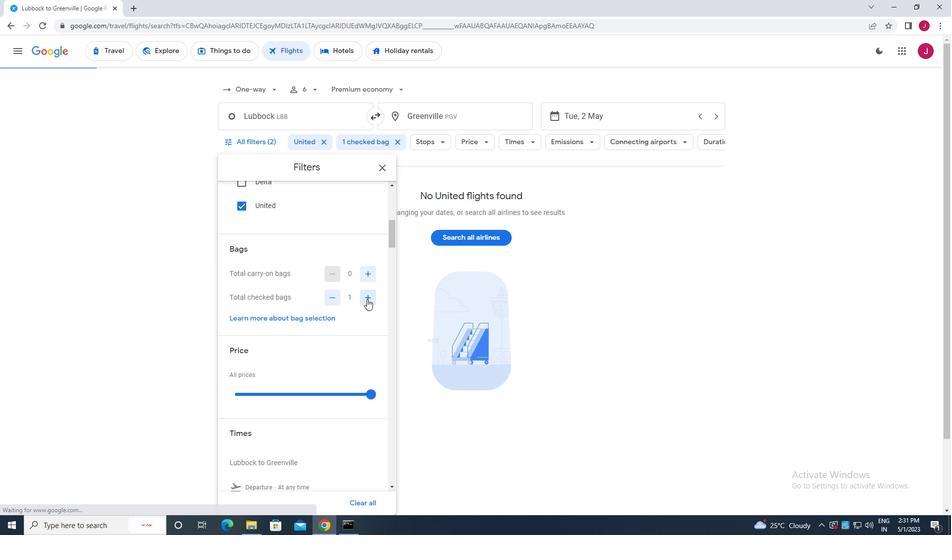 
Action: Mouse moved to (372, 297)
Screenshot: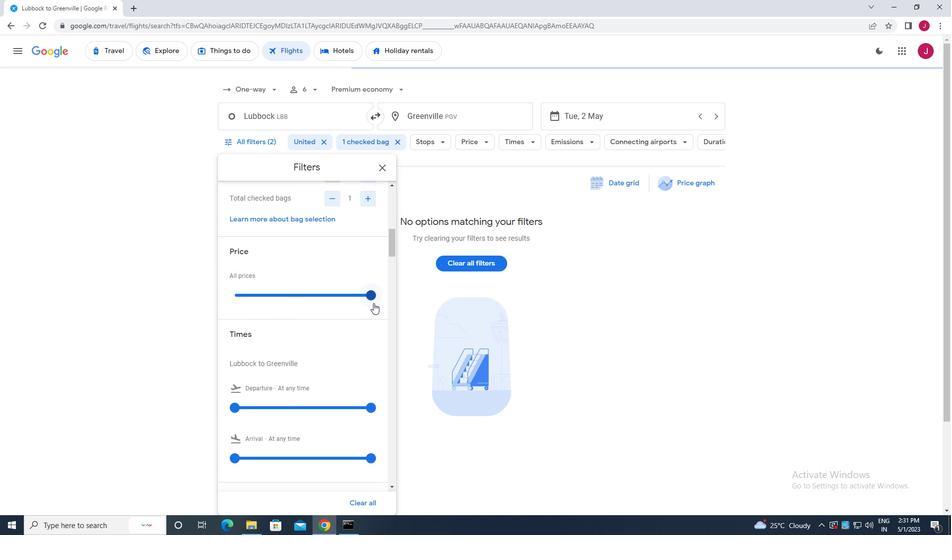 
Action: Mouse pressed left at (372, 297)
Screenshot: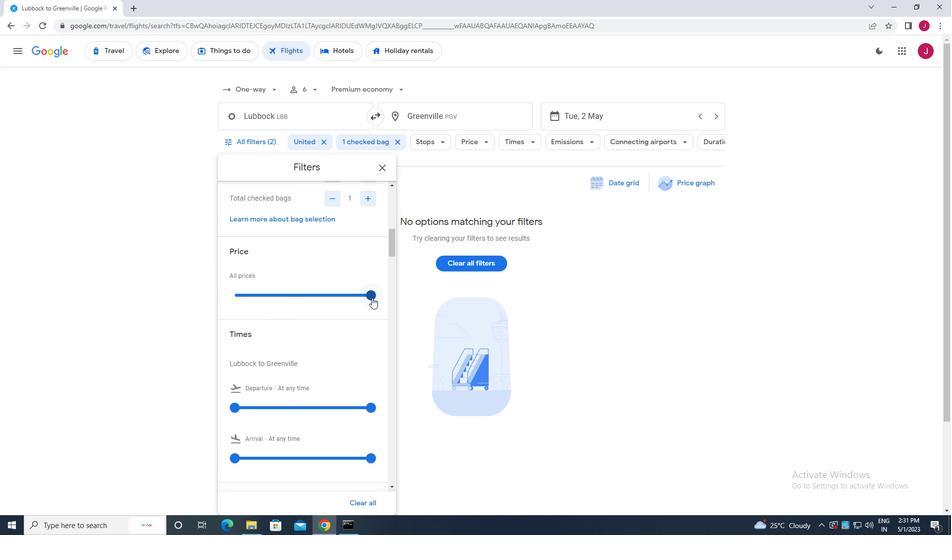 
Action: Mouse moved to (232, 296)
Screenshot: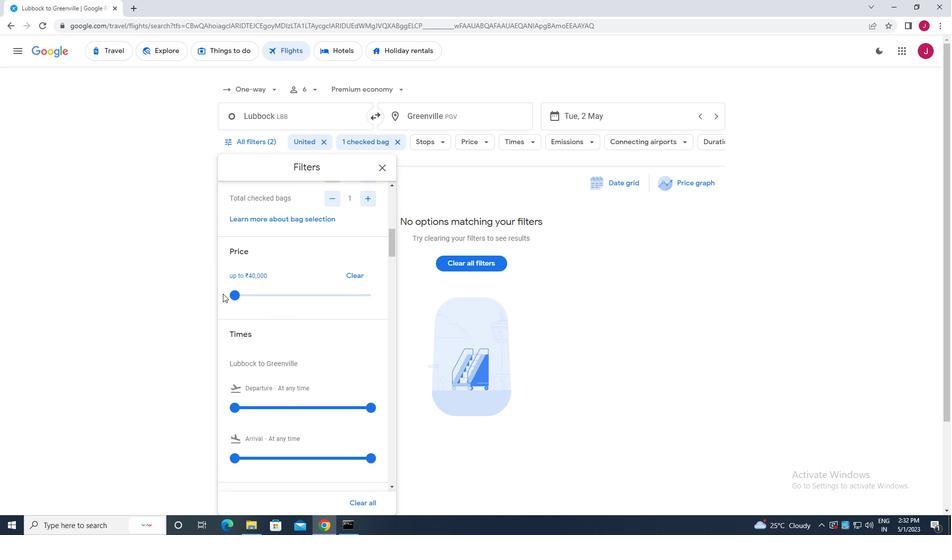 
Action: Mouse pressed left at (232, 296)
Screenshot: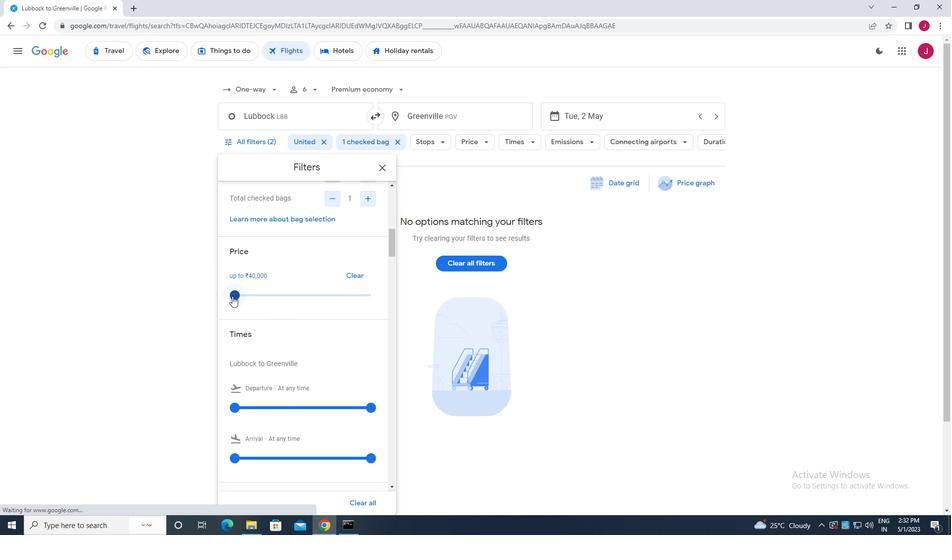 
Action: Mouse moved to (252, 314)
Screenshot: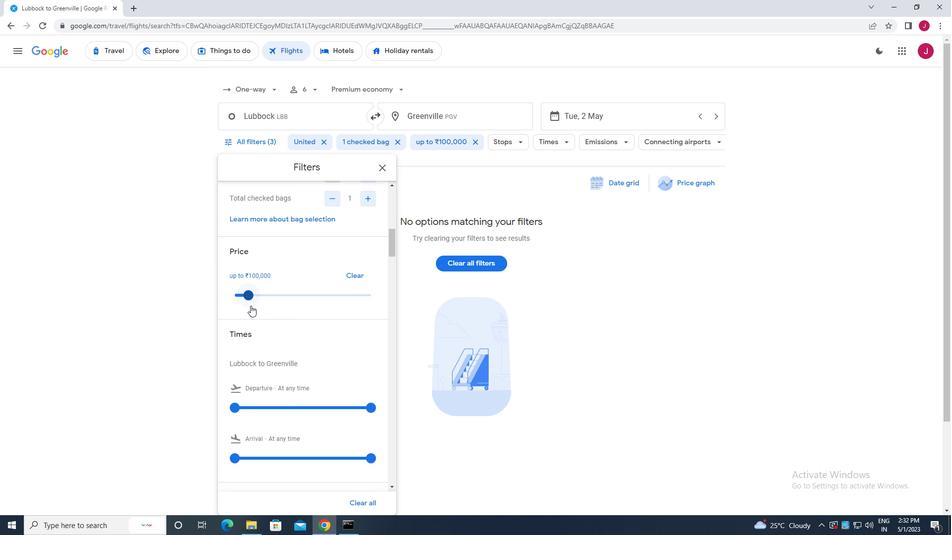 
Action: Mouse scrolled (252, 314) with delta (0, 0)
Screenshot: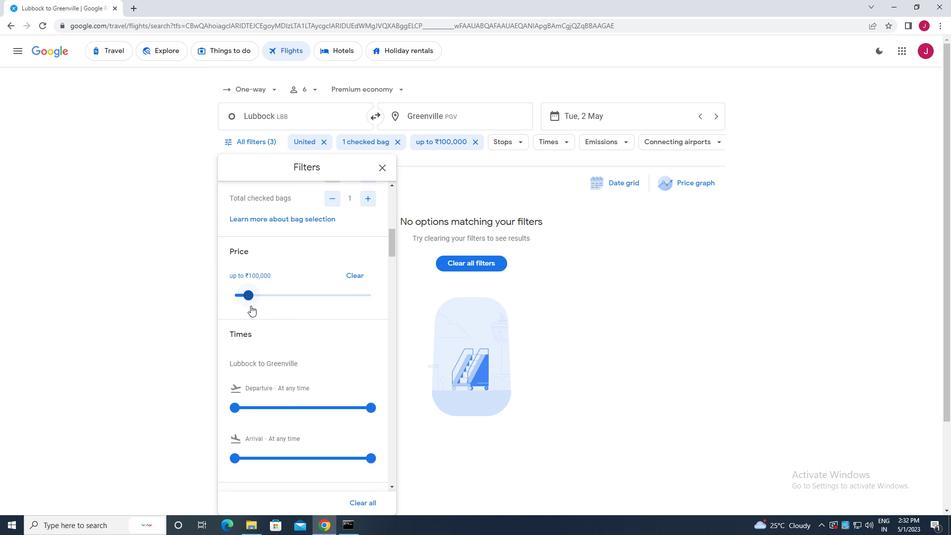 
Action: Mouse moved to (252, 318)
Screenshot: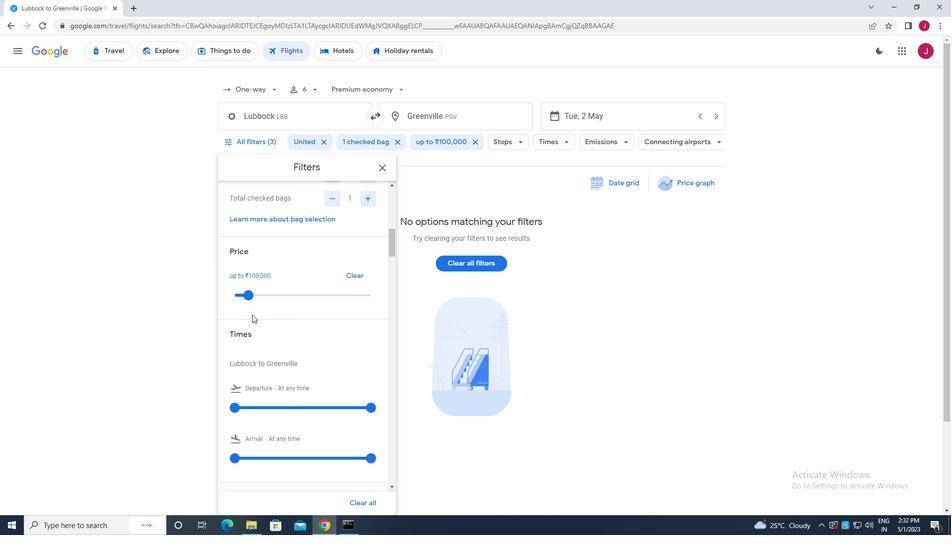 
Action: Mouse scrolled (252, 318) with delta (0, 0)
Screenshot: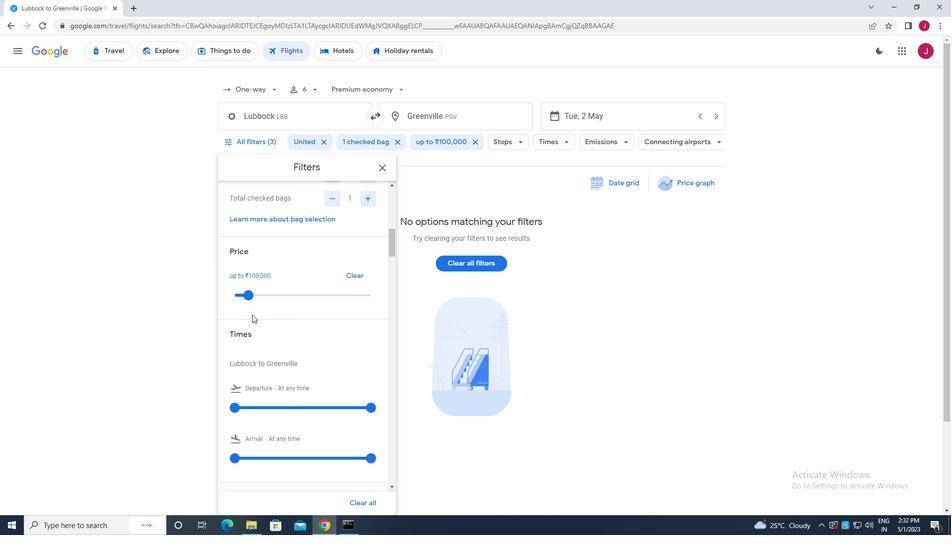 
Action: Mouse moved to (236, 309)
Screenshot: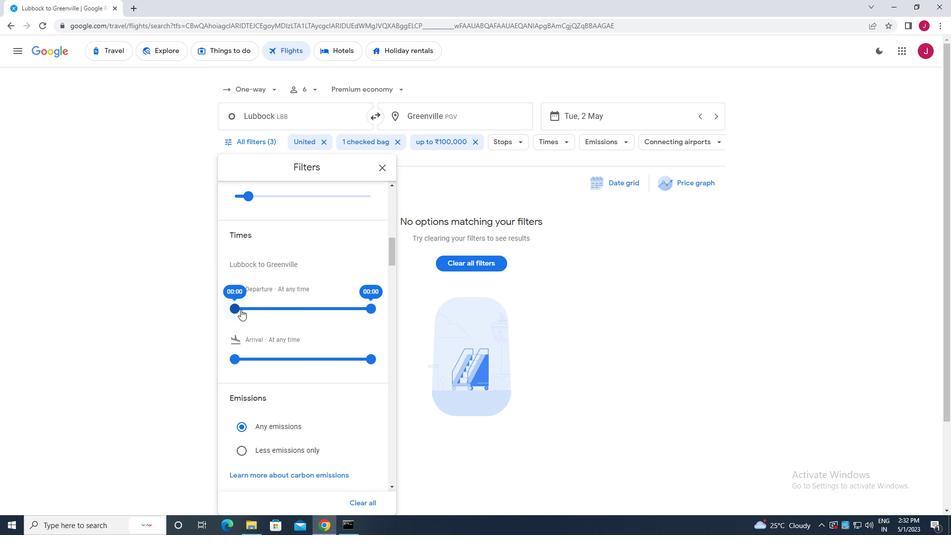 
Action: Mouse pressed left at (236, 309)
Screenshot: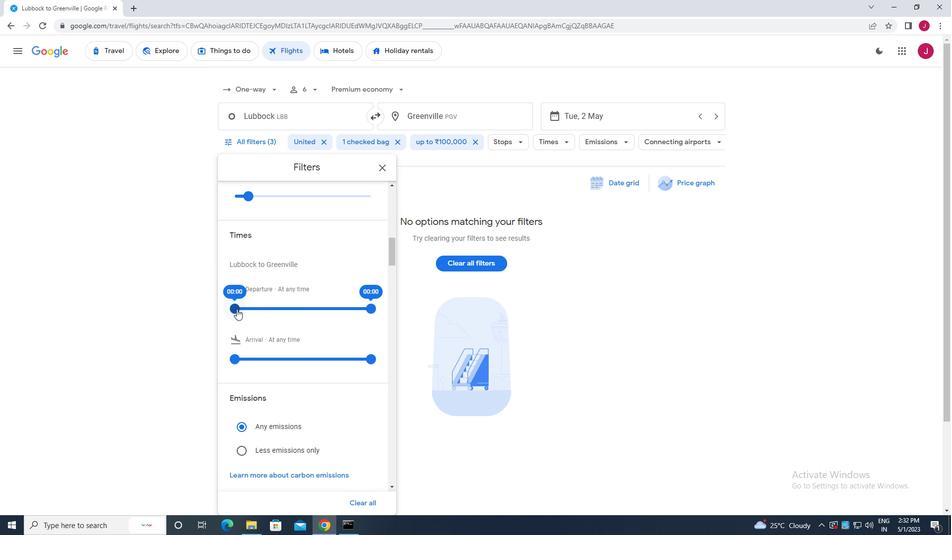 
Action: Mouse moved to (368, 309)
Screenshot: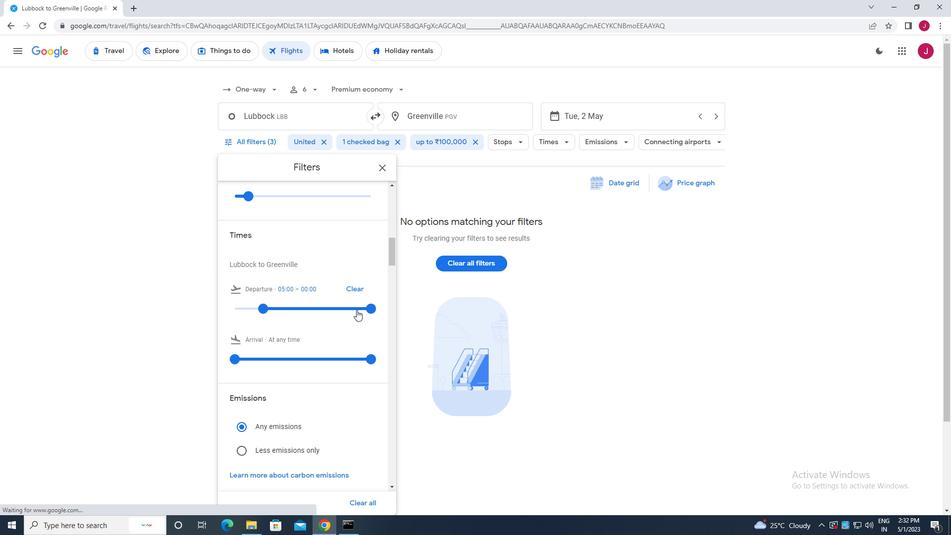 
Action: Mouse pressed left at (368, 309)
Screenshot: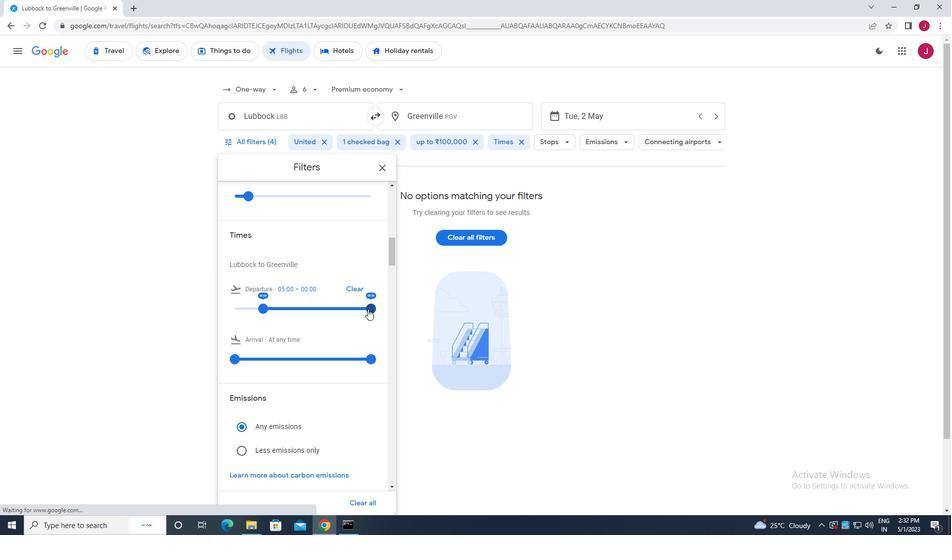 
Action: Mouse moved to (382, 167)
Screenshot: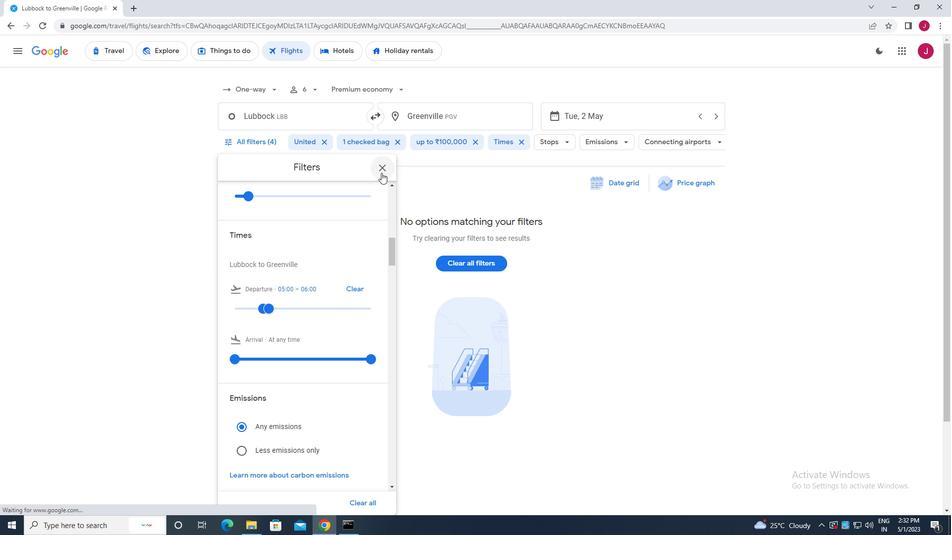 
Action: Mouse pressed left at (382, 167)
Screenshot: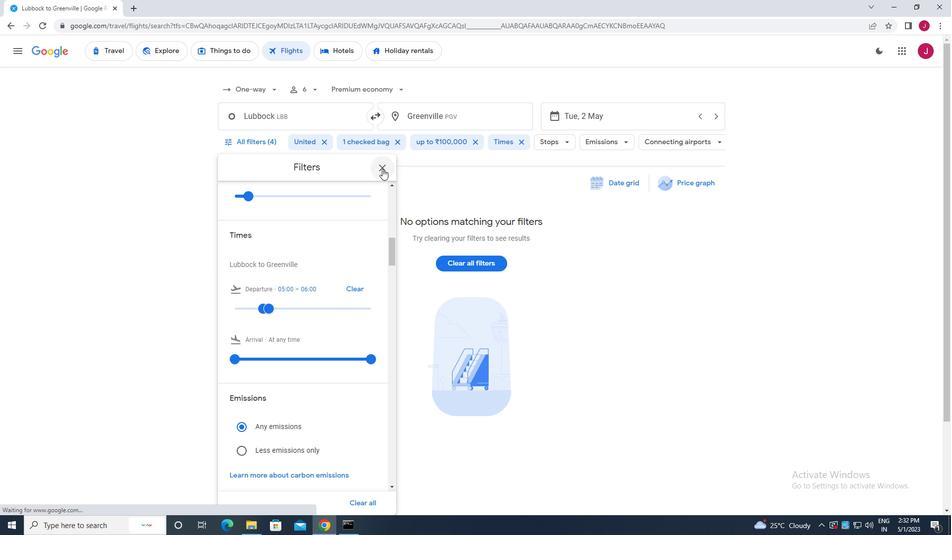
Action: Mouse moved to (378, 171)
Screenshot: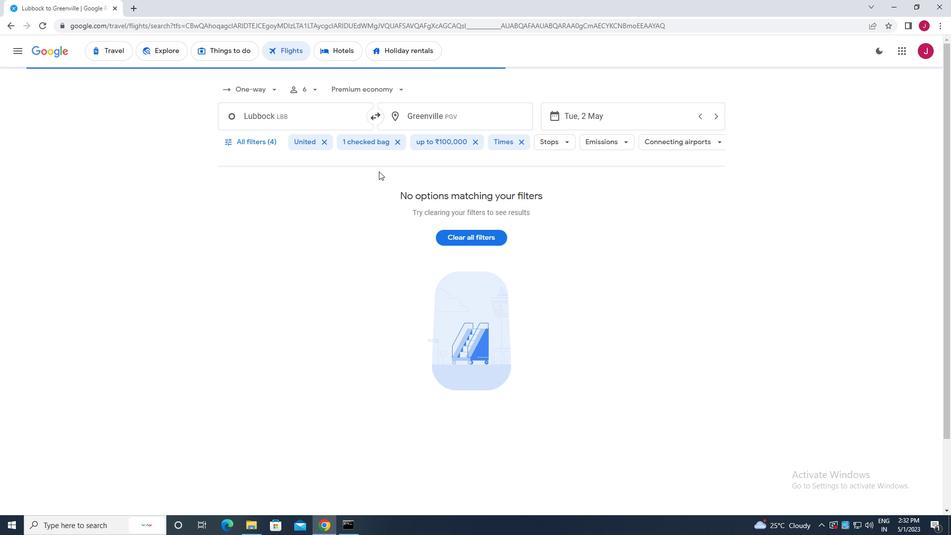 
